 Task: In the sheet Budget Analysis ToolFont size of heading  18 Font style of dataoswald 'Font size of data '9 Alignment of headline & dataAlign center.   Fill color in heading, Red Font color of dataIn the sheet   Triumph Sales review   book
Action: Mouse moved to (57, 162)
Screenshot: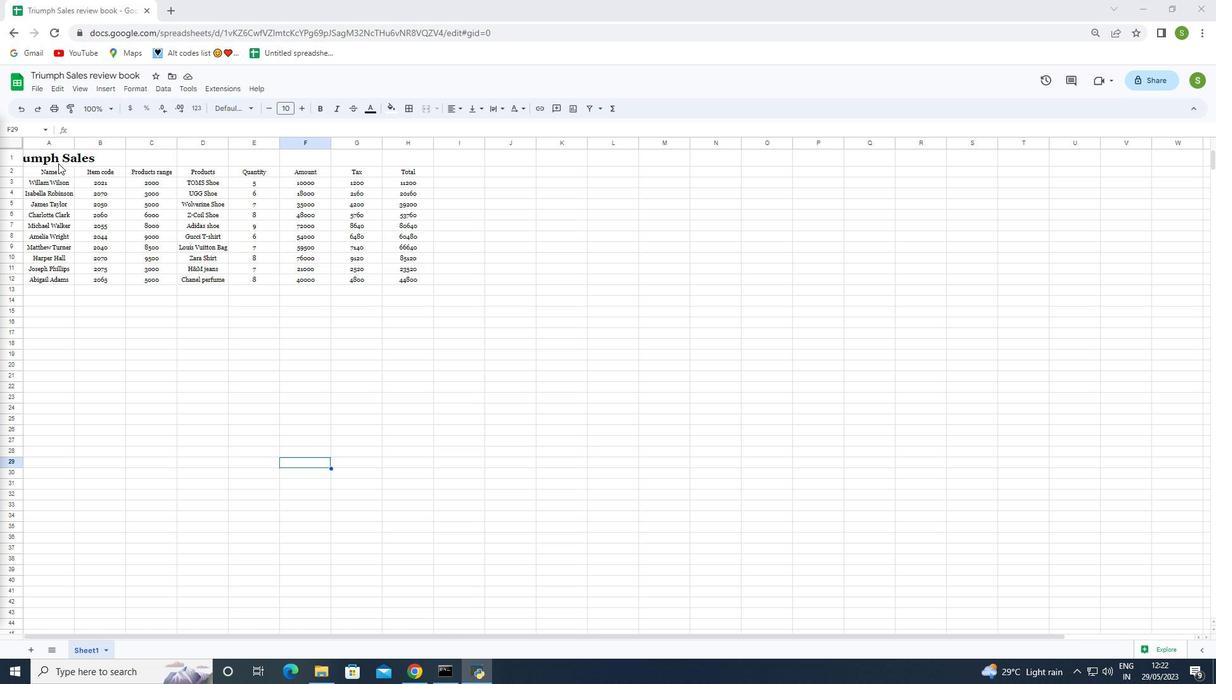 
Action: Mouse pressed left at (57, 162)
Screenshot: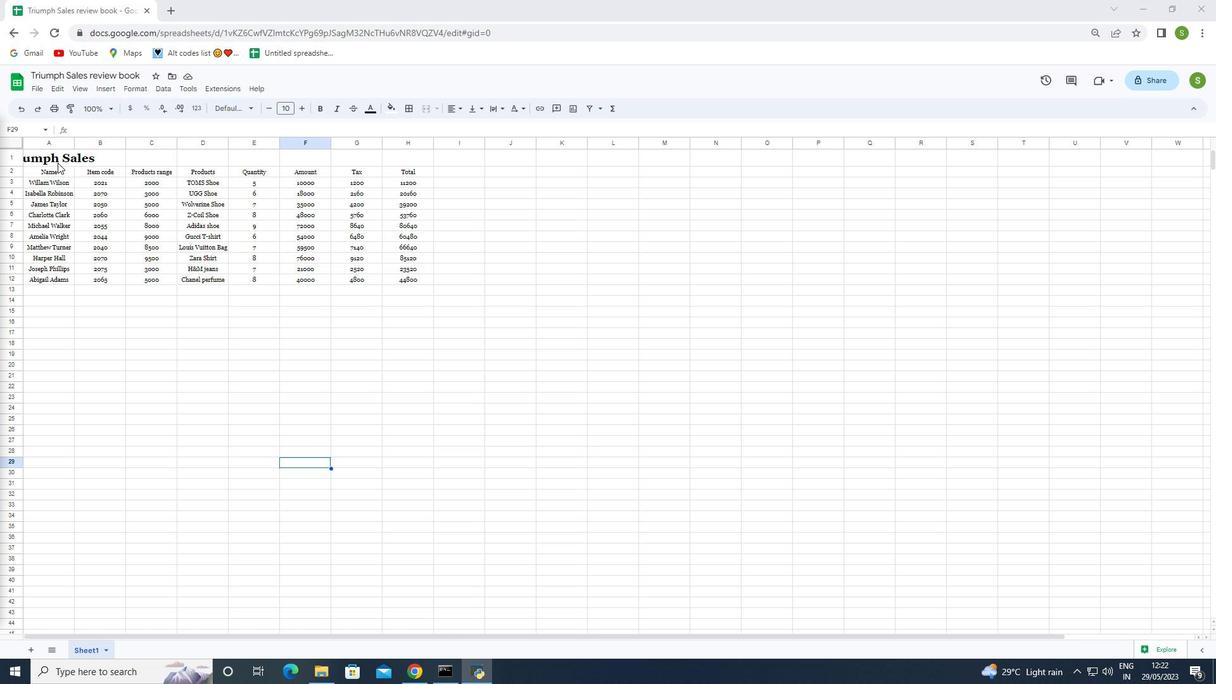 
Action: Mouse moved to (271, 109)
Screenshot: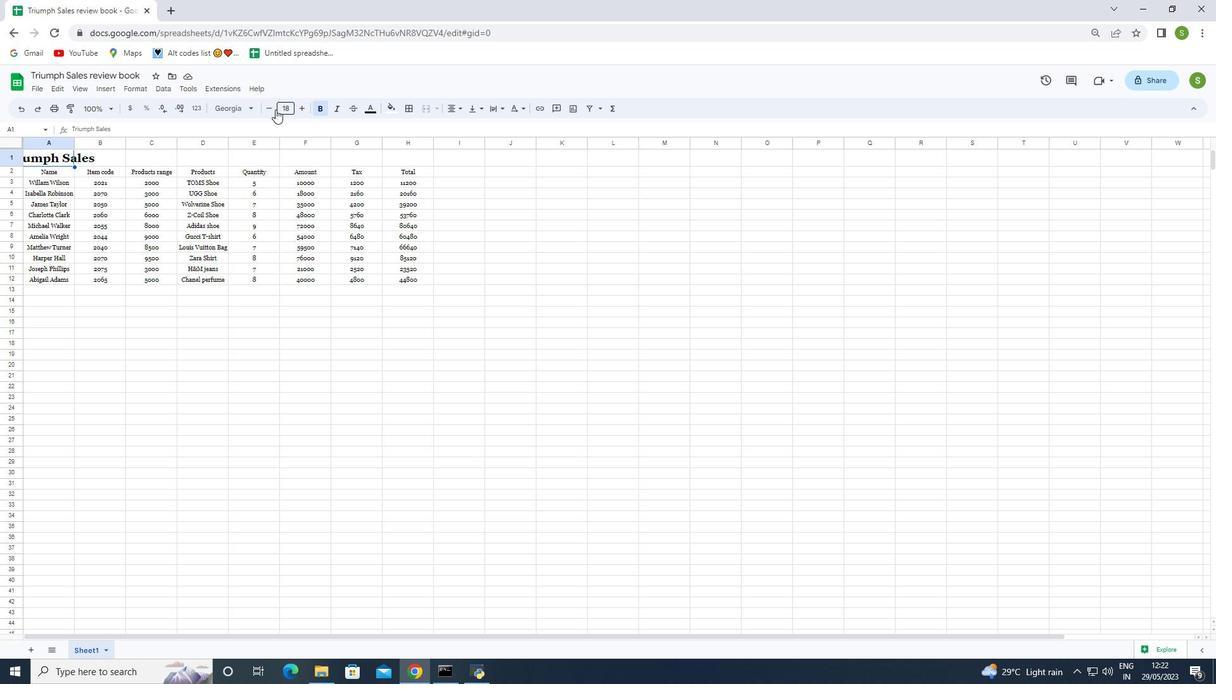 
Action: Mouse pressed left at (271, 109)
Screenshot: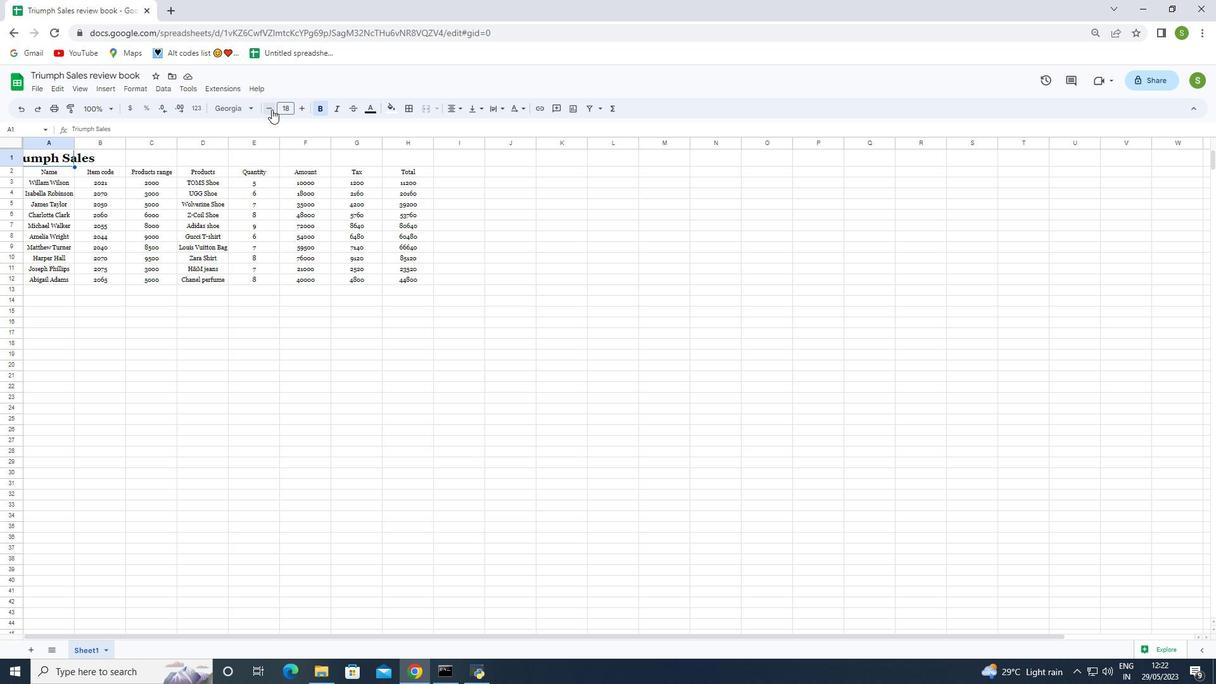 
Action: Mouse moved to (298, 108)
Screenshot: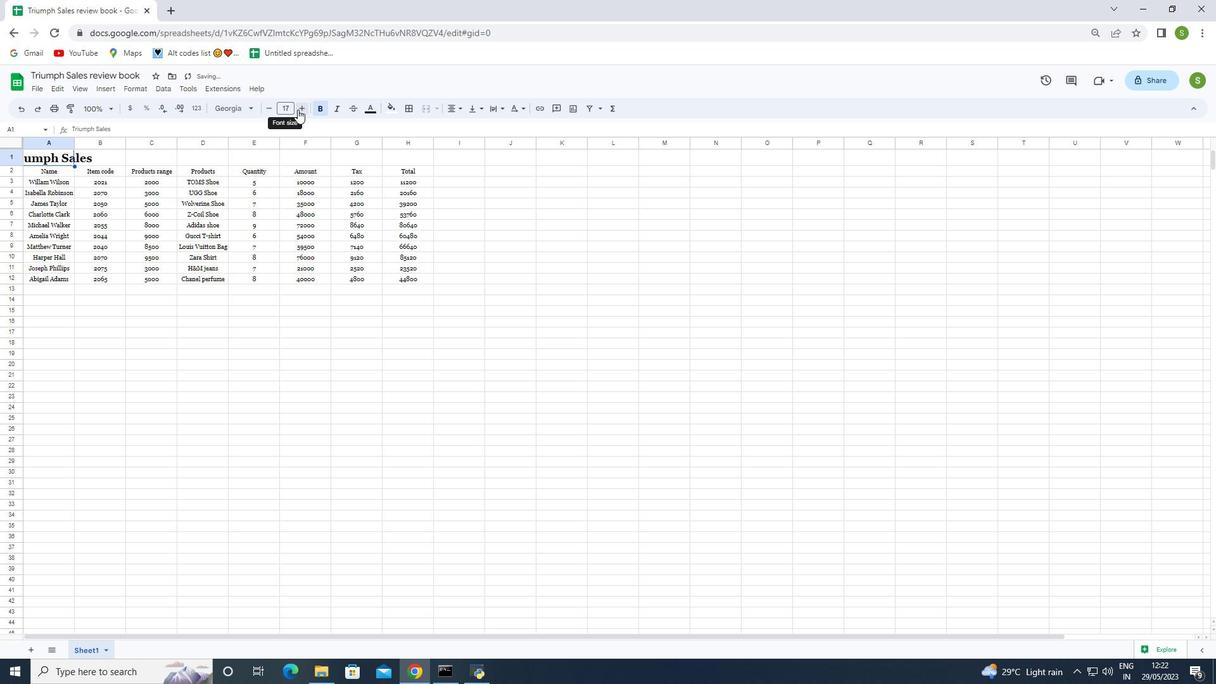 
Action: Mouse pressed left at (298, 108)
Screenshot: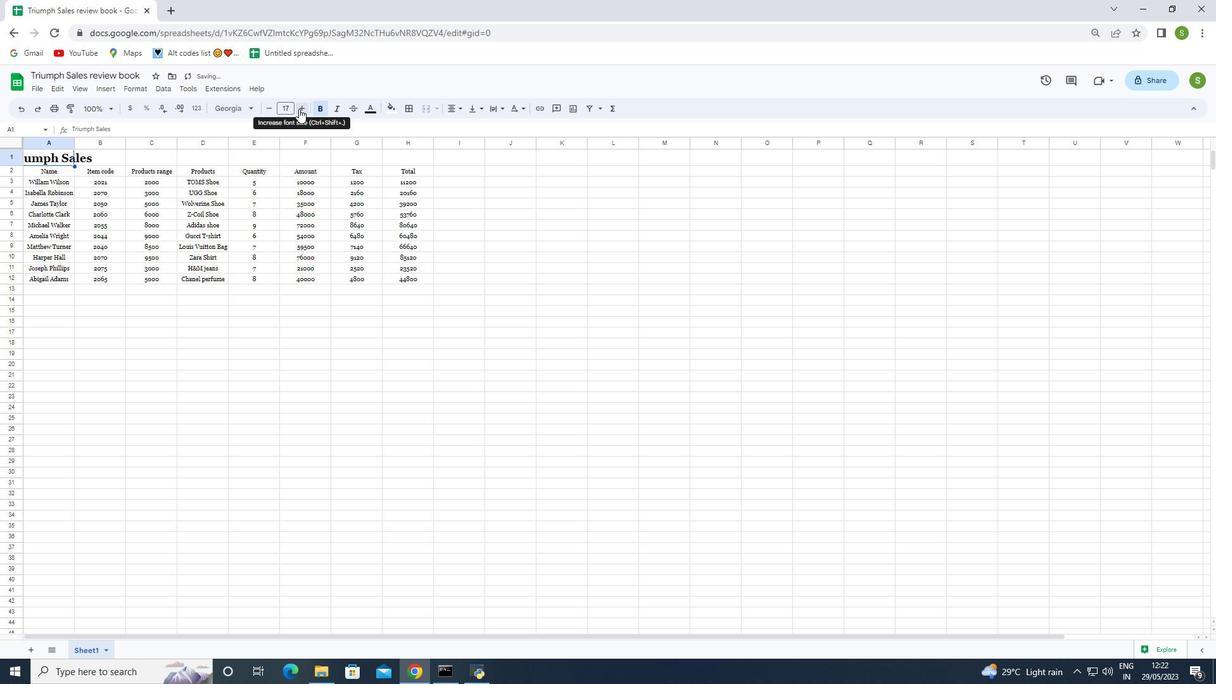 
Action: Mouse moved to (241, 114)
Screenshot: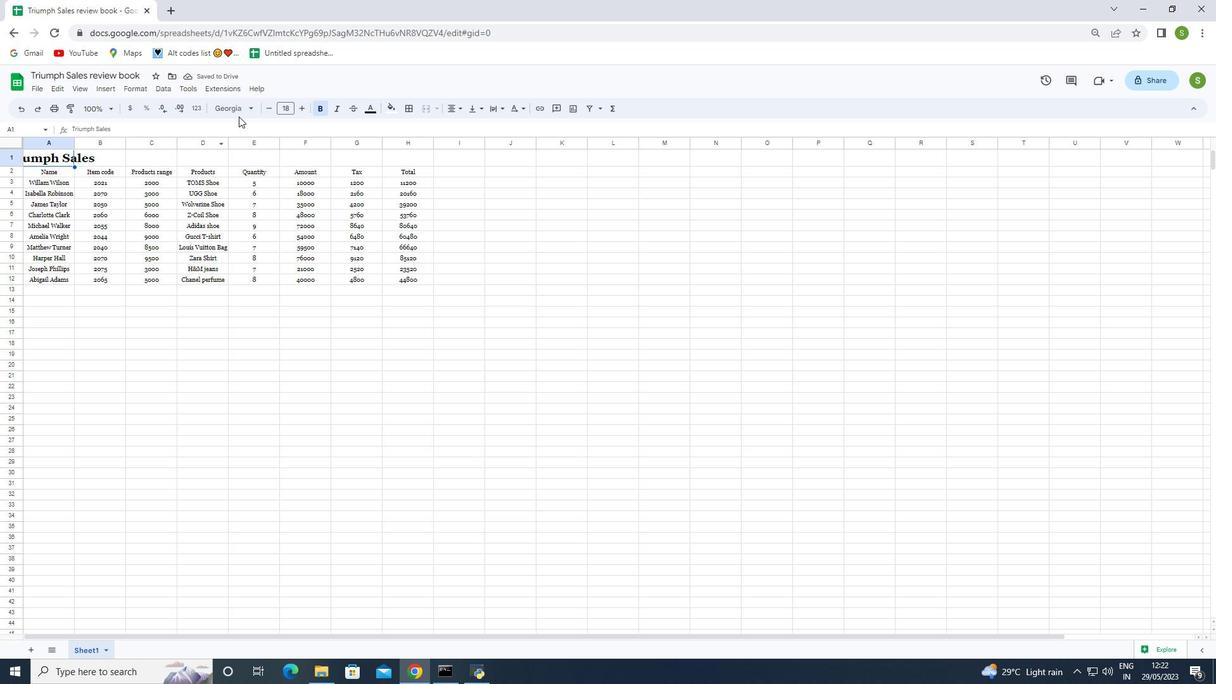
Action: Mouse pressed left at (241, 114)
Screenshot: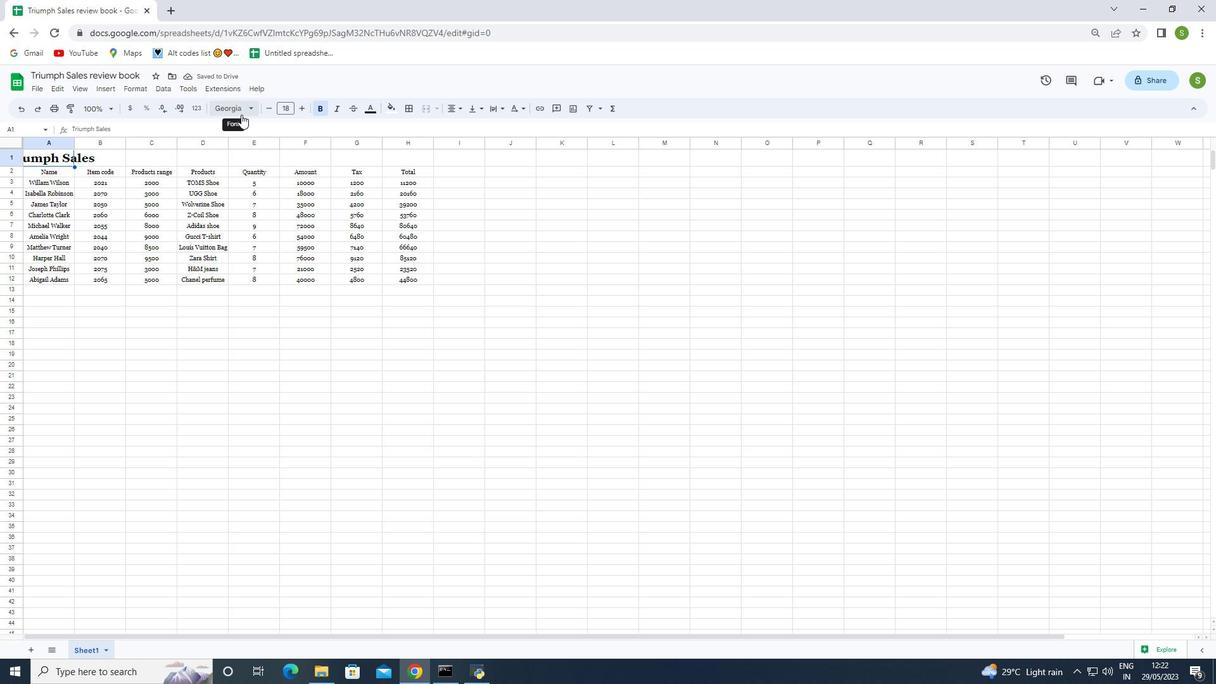 
Action: Mouse moved to (250, 231)
Screenshot: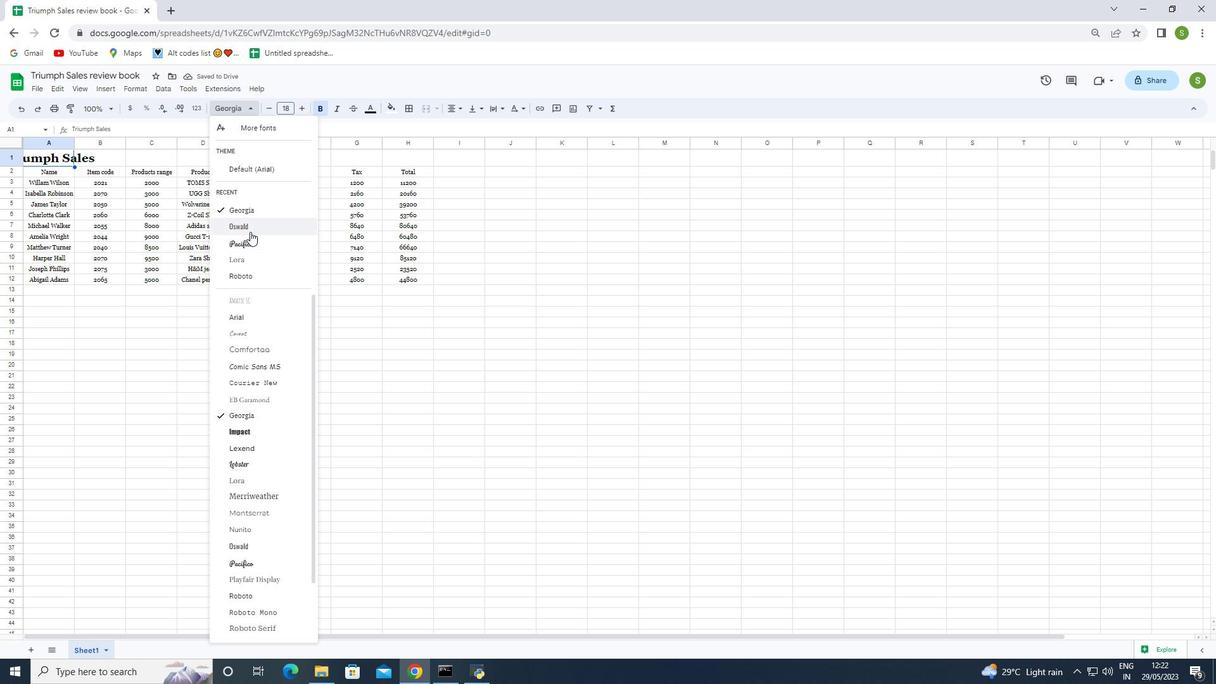 
Action: Mouse pressed left at (250, 231)
Screenshot: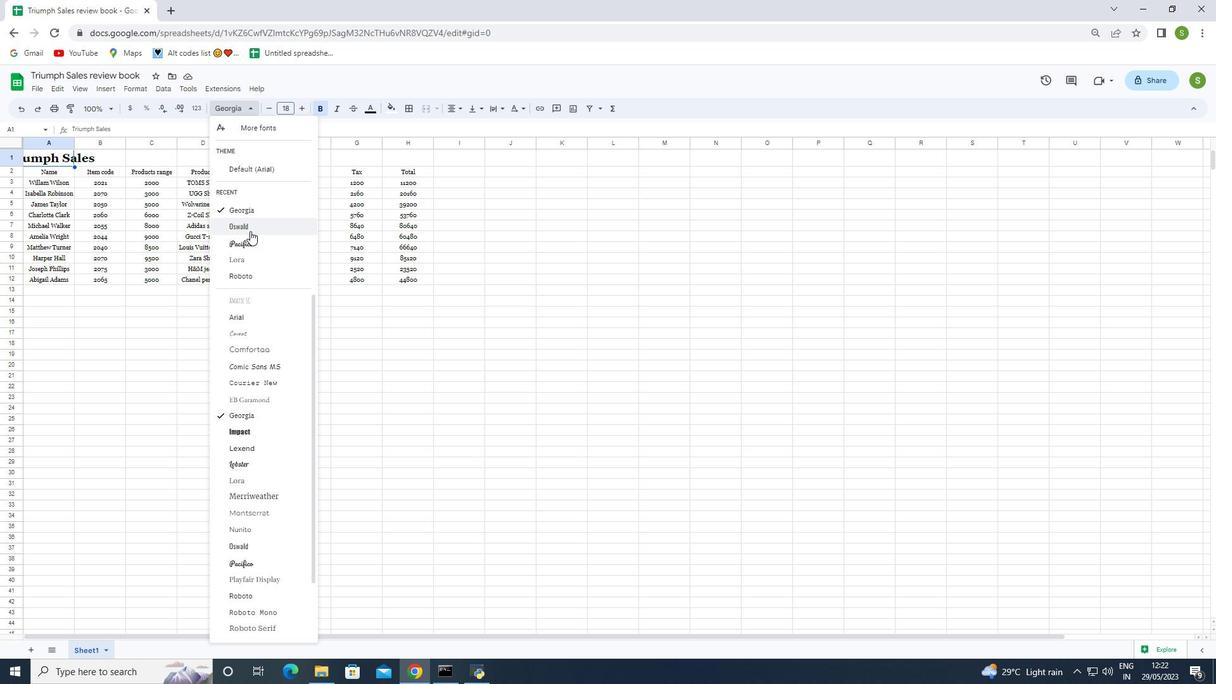 
Action: Mouse moved to (215, 319)
Screenshot: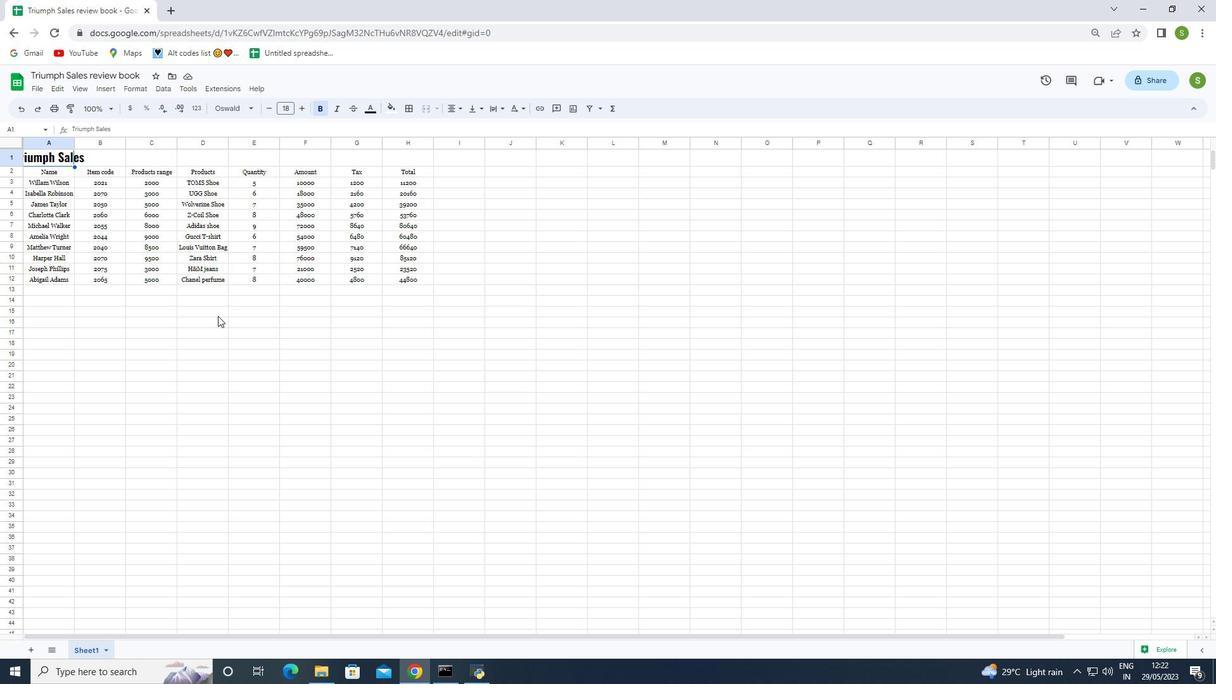 
Action: Mouse pressed left at (215, 319)
Screenshot: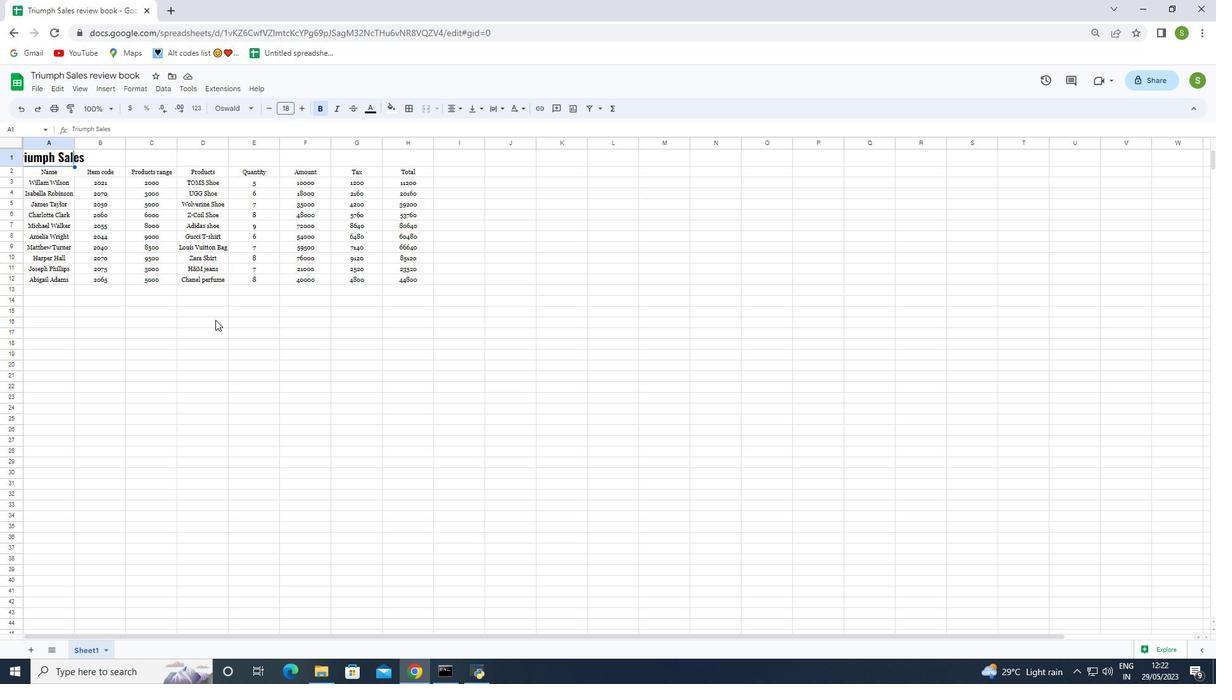 
Action: Mouse moved to (38, 173)
Screenshot: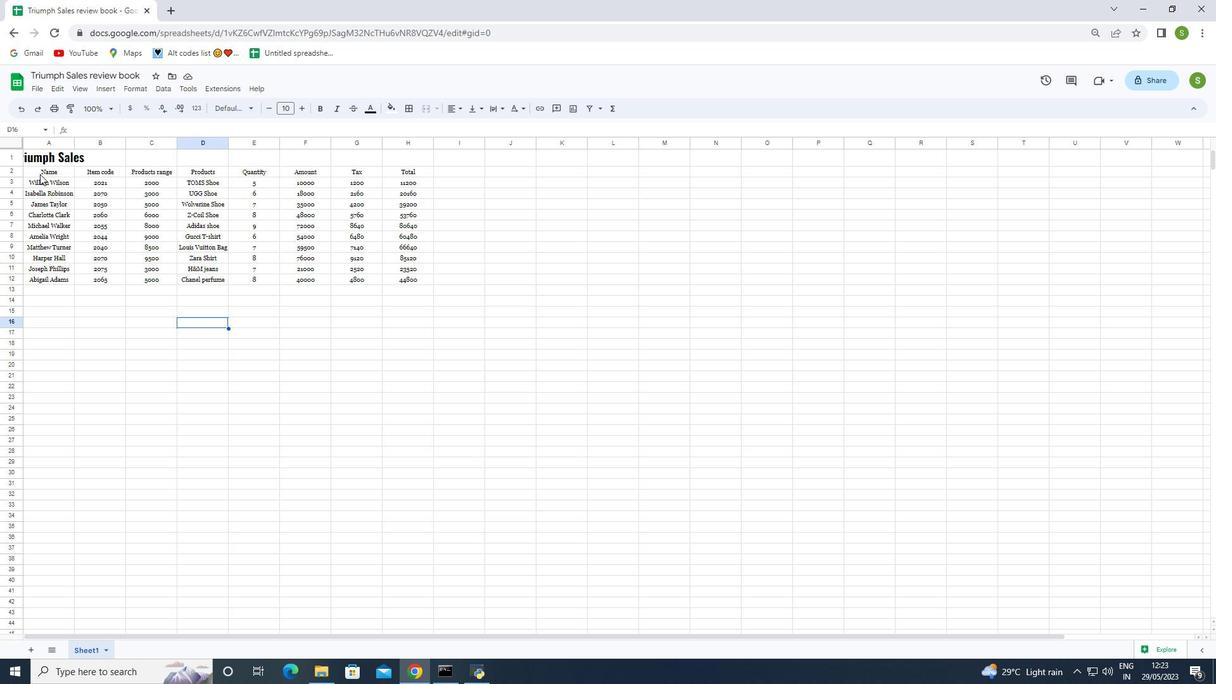 
Action: Mouse pressed left at (38, 173)
Screenshot: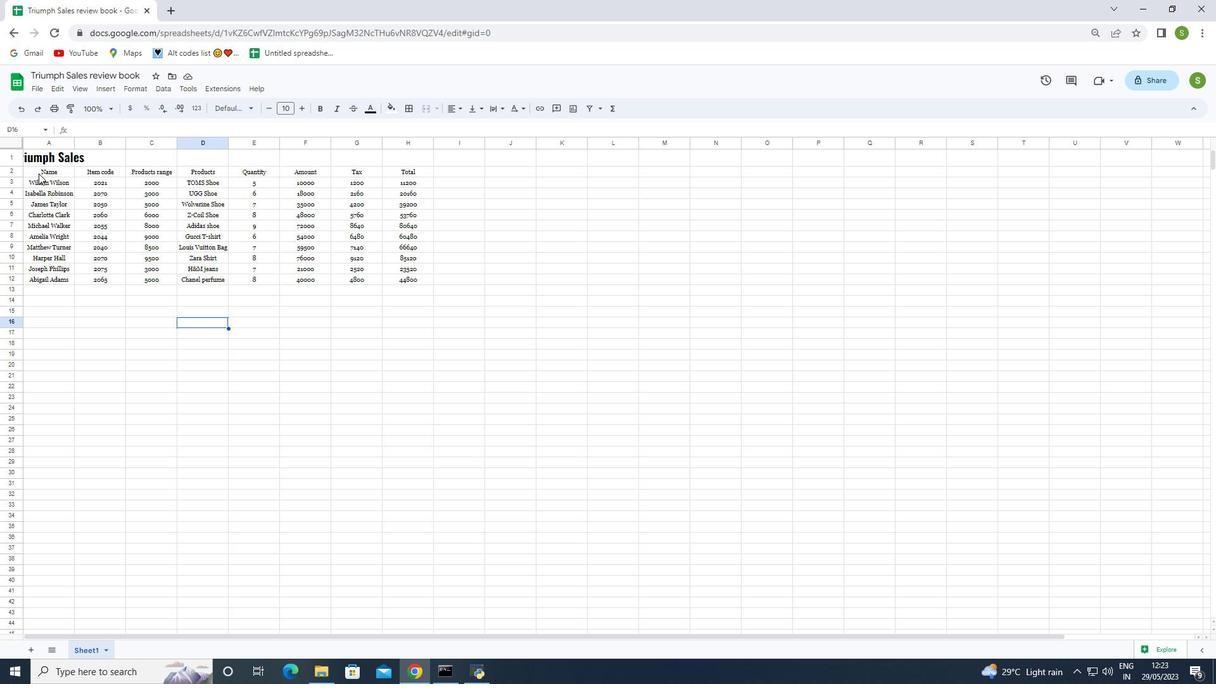 
Action: Mouse moved to (222, 110)
Screenshot: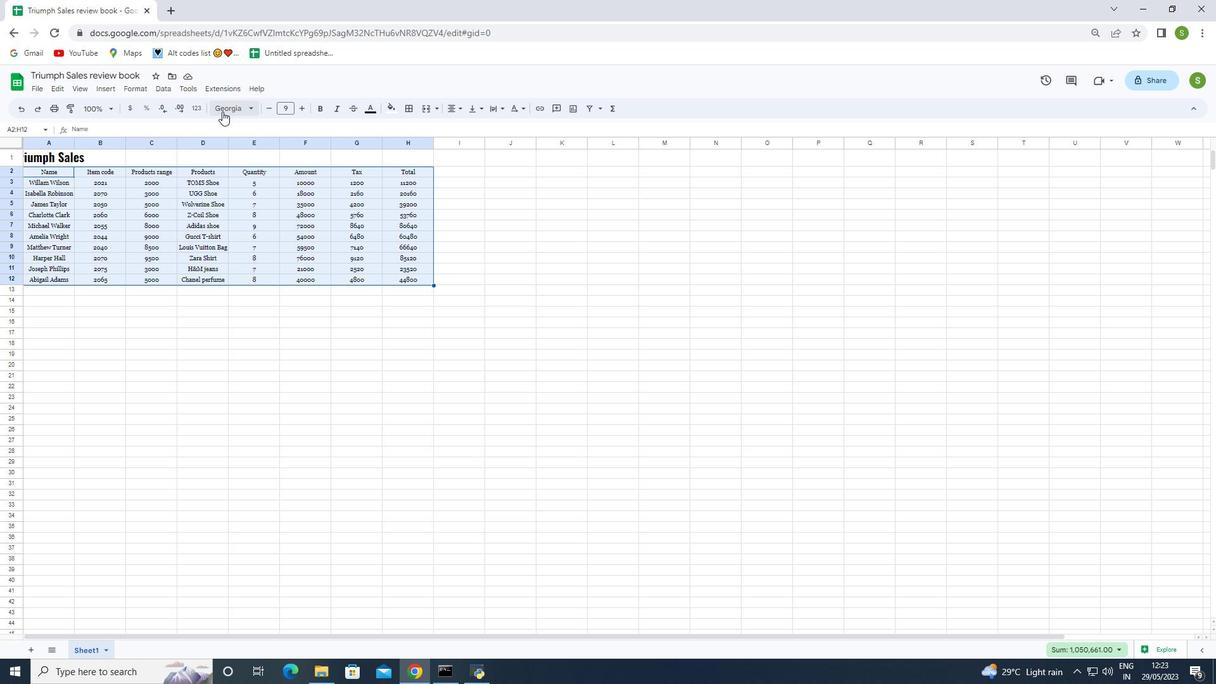 
Action: Mouse pressed left at (222, 110)
Screenshot: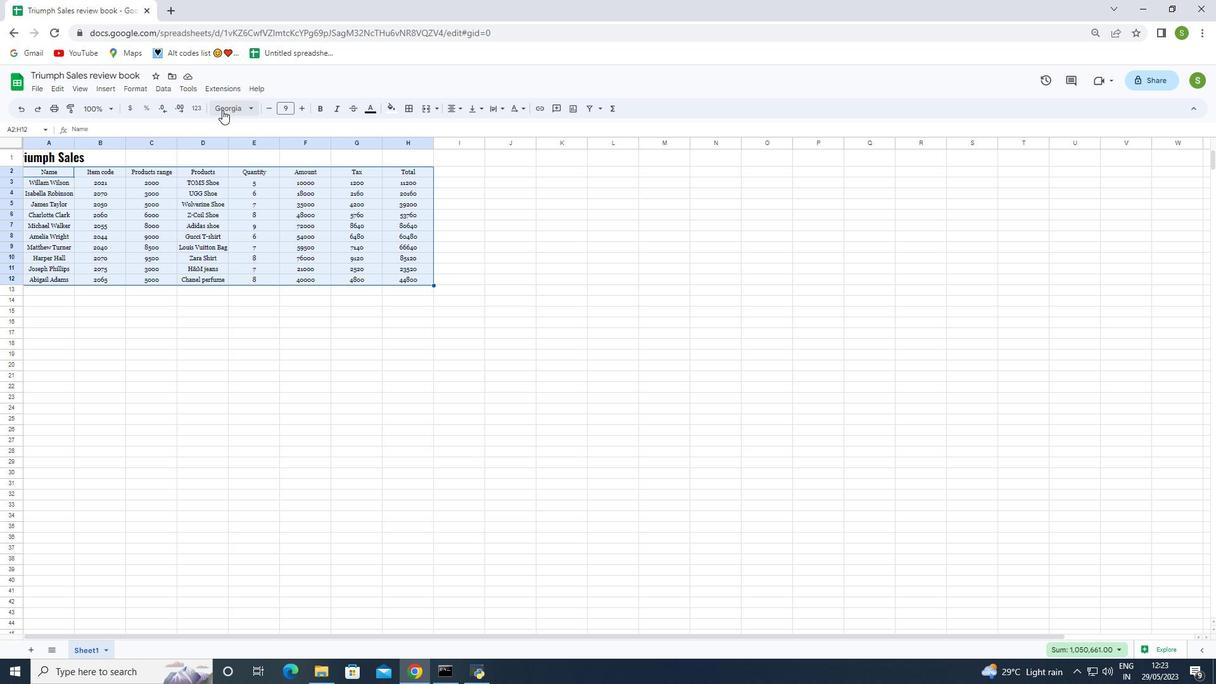 
Action: Mouse moved to (241, 217)
Screenshot: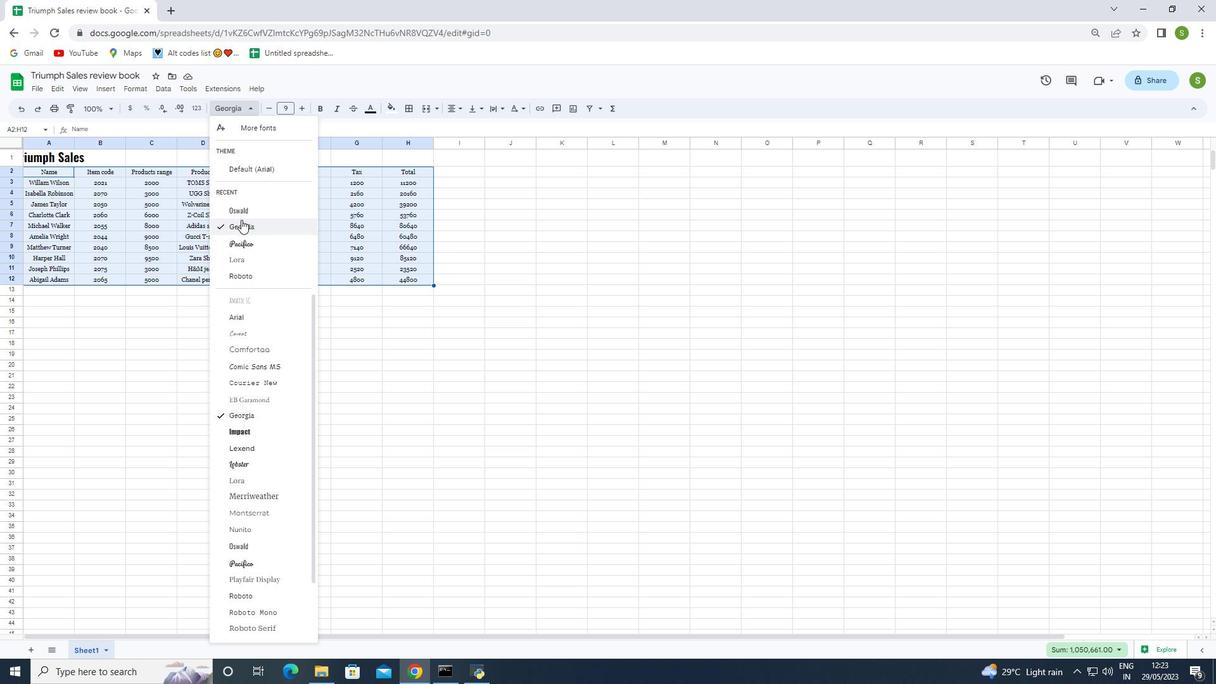
Action: Mouse pressed left at (241, 217)
Screenshot: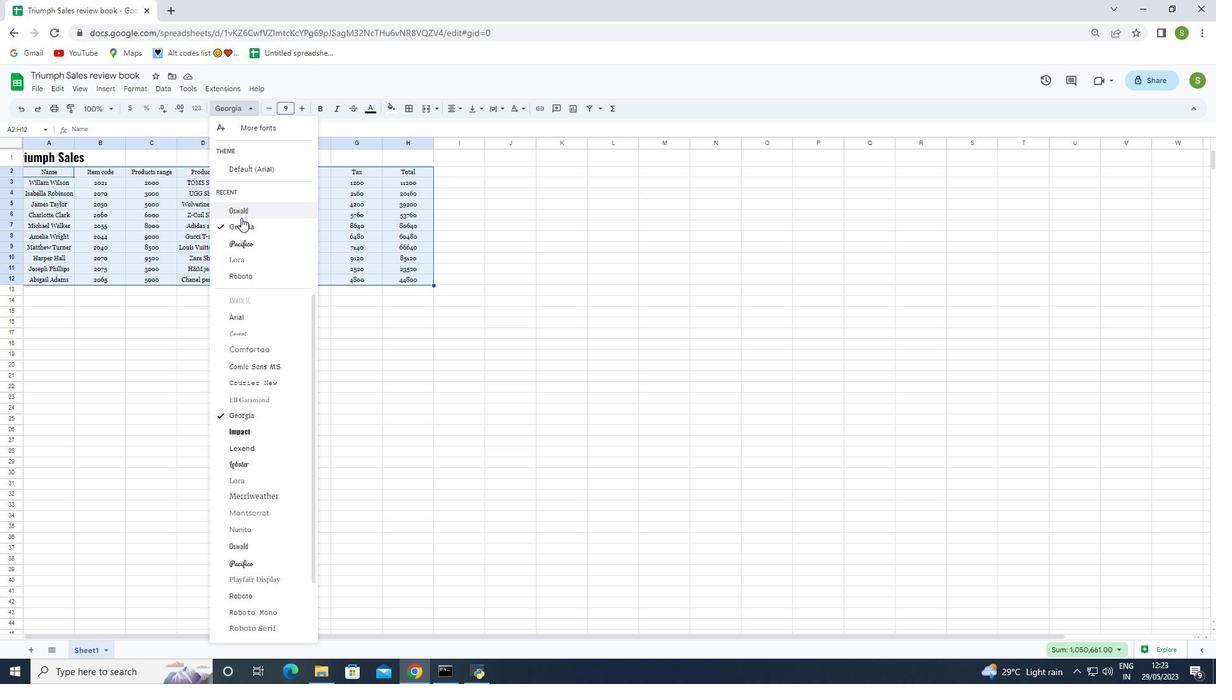 
Action: Mouse moved to (272, 107)
Screenshot: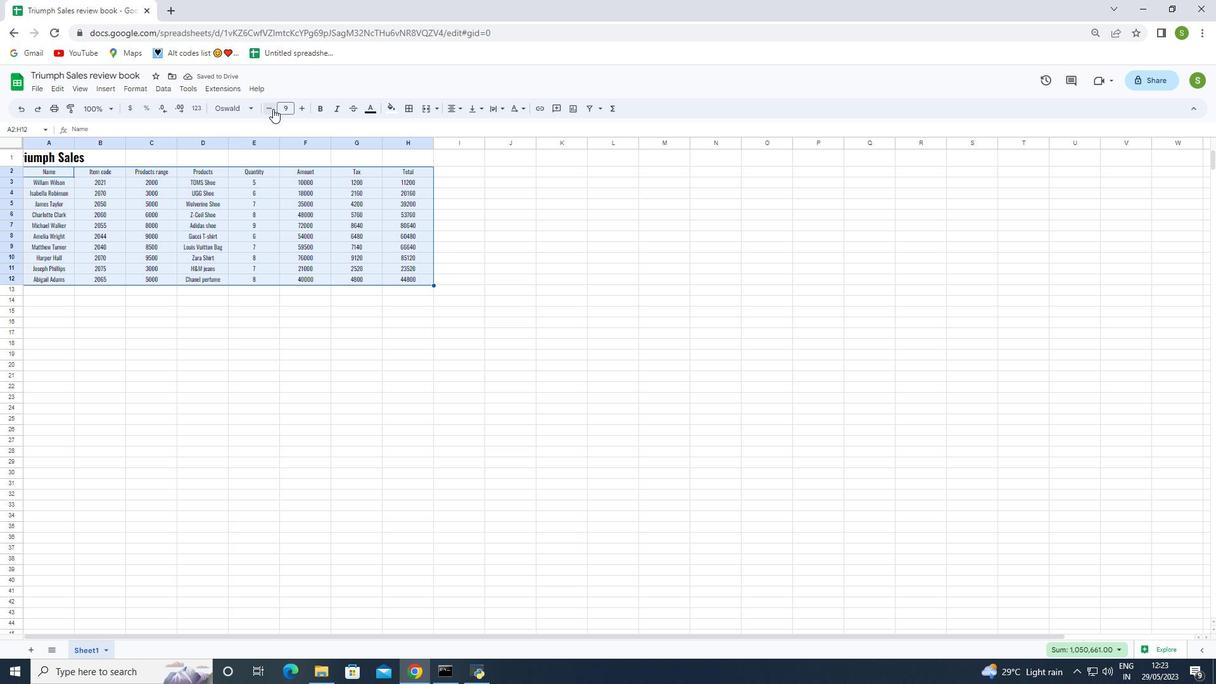 
Action: Mouse pressed left at (272, 107)
Screenshot: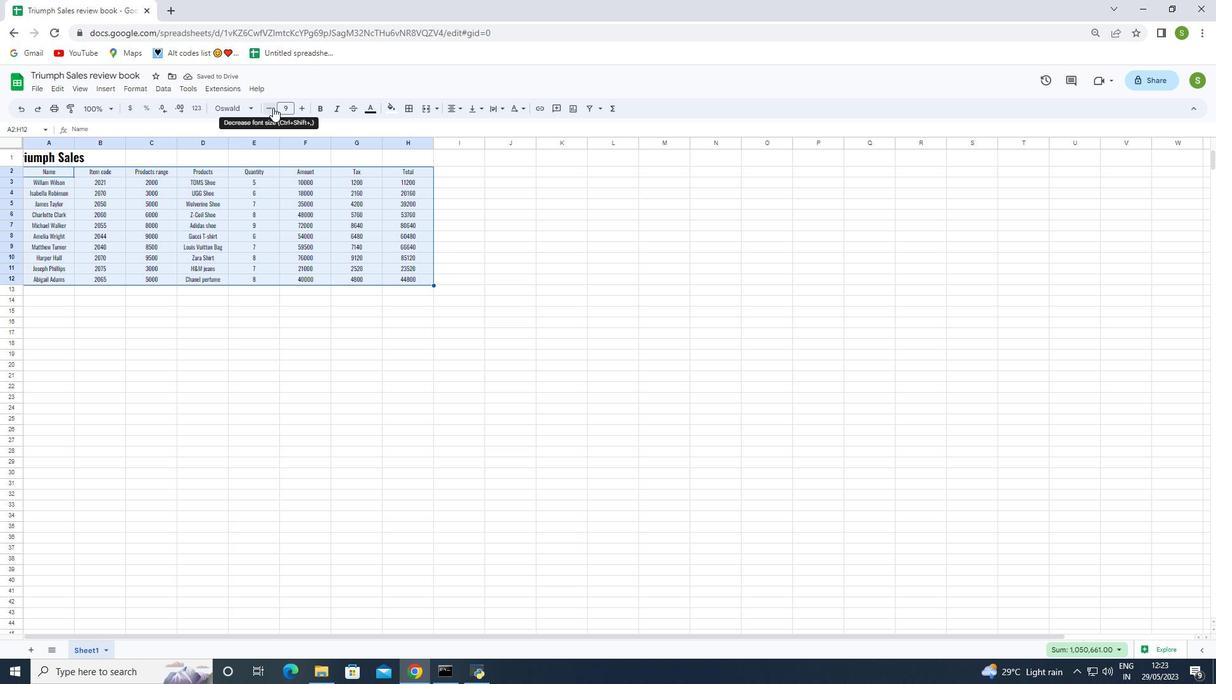 
Action: Mouse moved to (301, 108)
Screenshot: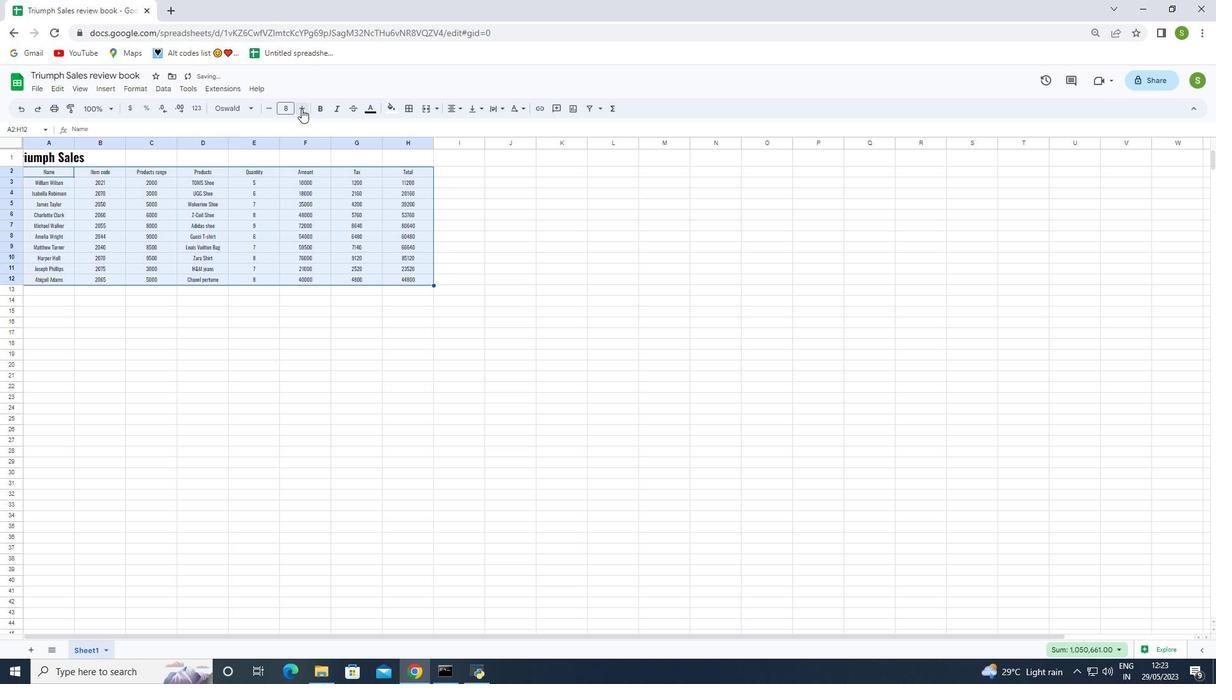 
Action: Mouse pressed left at (301, 108)
Screenshot: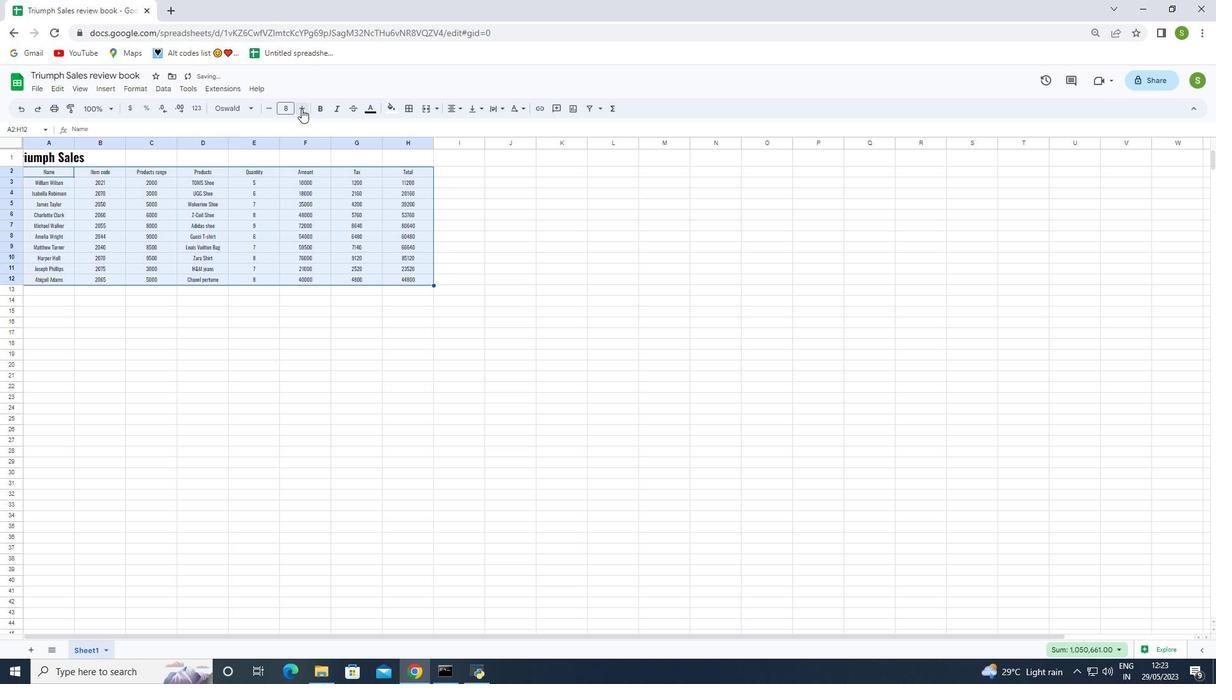 
Action: Mouse moved to (447, 107)
Screenshot: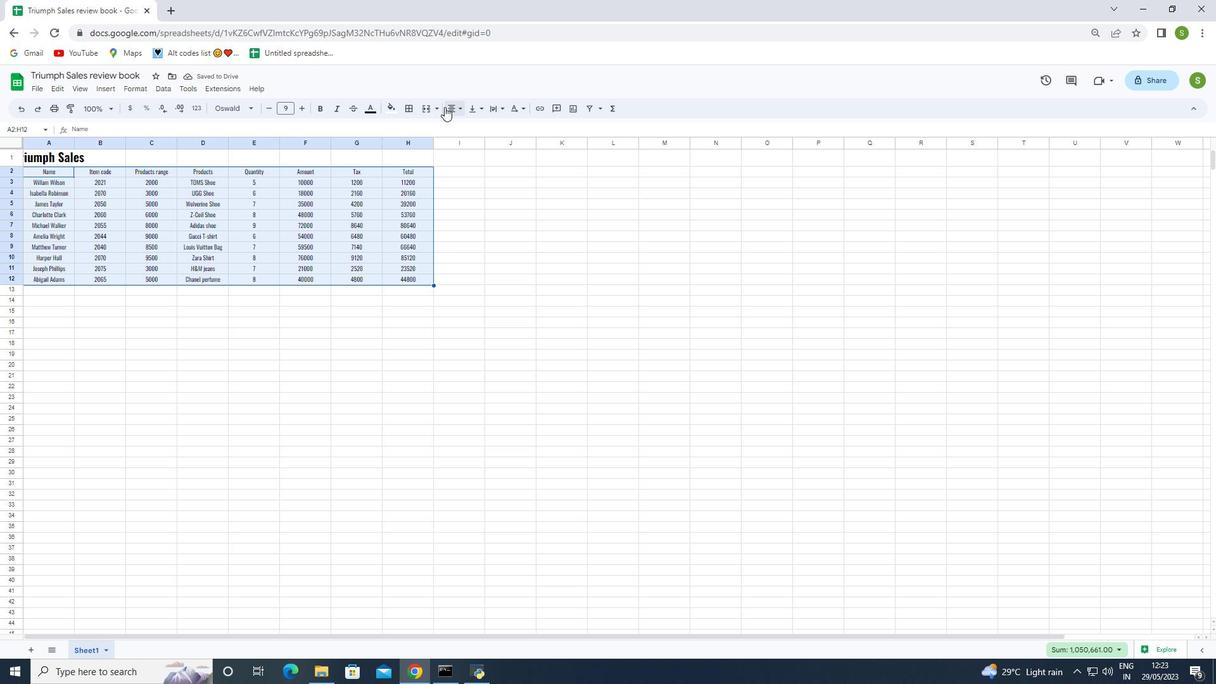 
Action: Mouse pressed left at (447, 107)
Screenshot: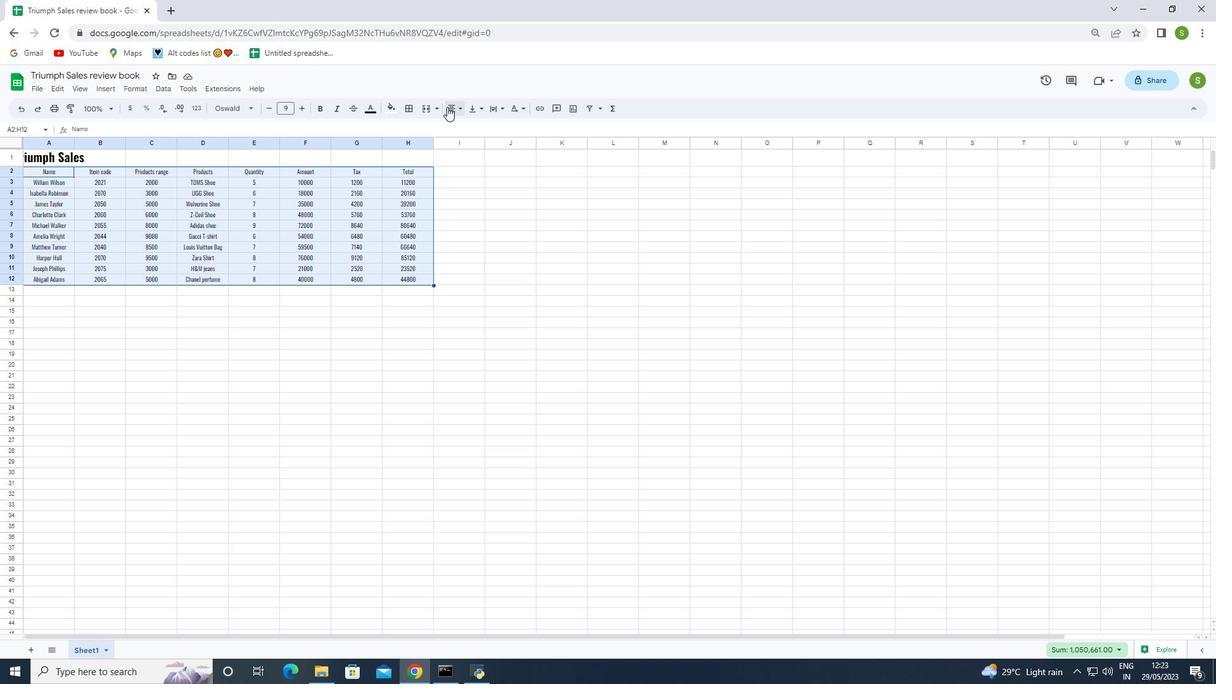 
Action: Mouse moved to (479, 127)
Screenshot: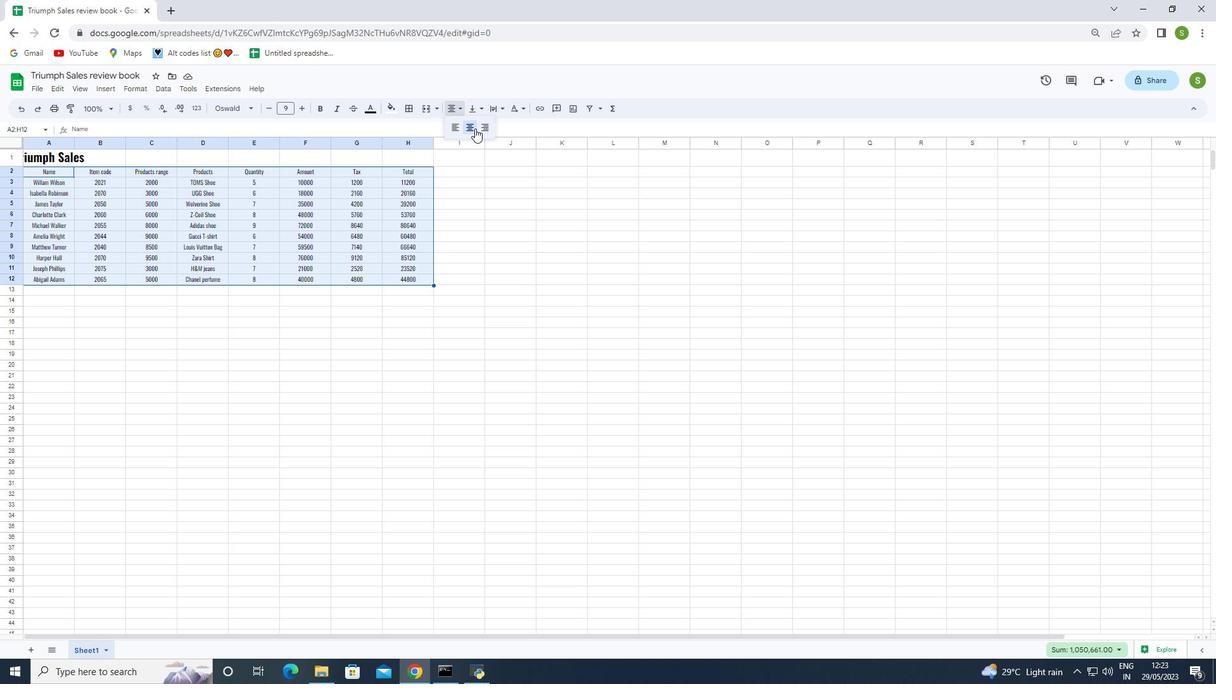 
Action: Mouse pressed left at (479, 127)
Screenshot: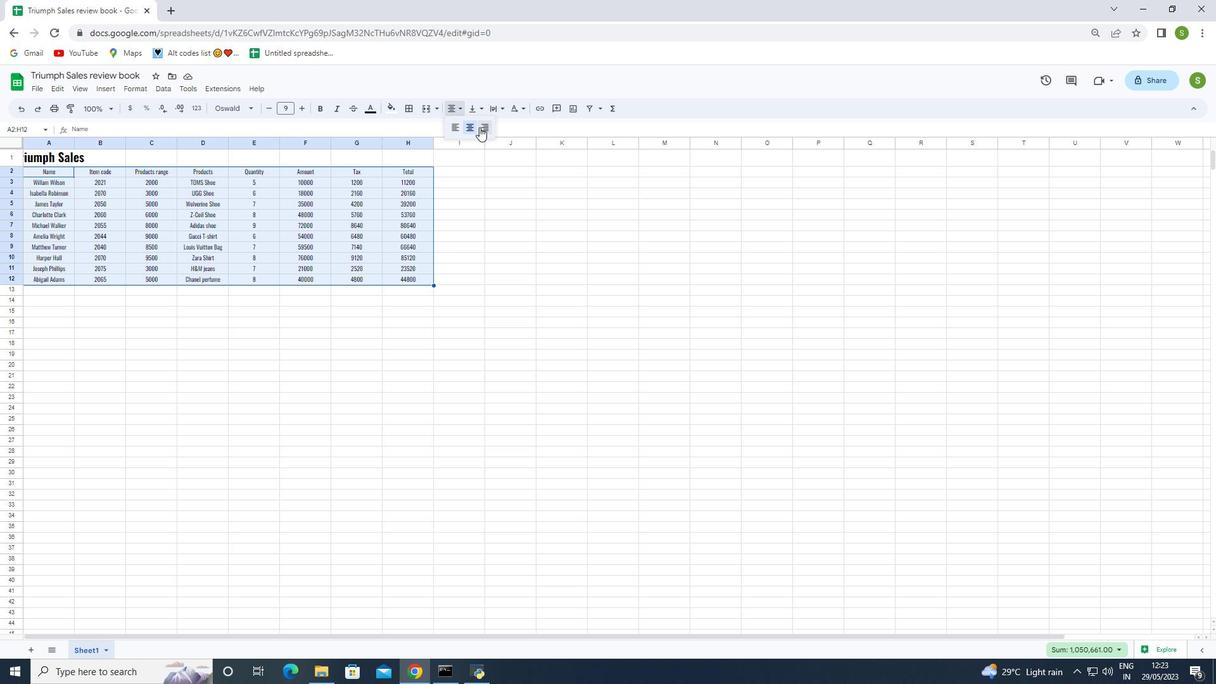 
Action: Mouse moved to (460, 110)
Screenshot: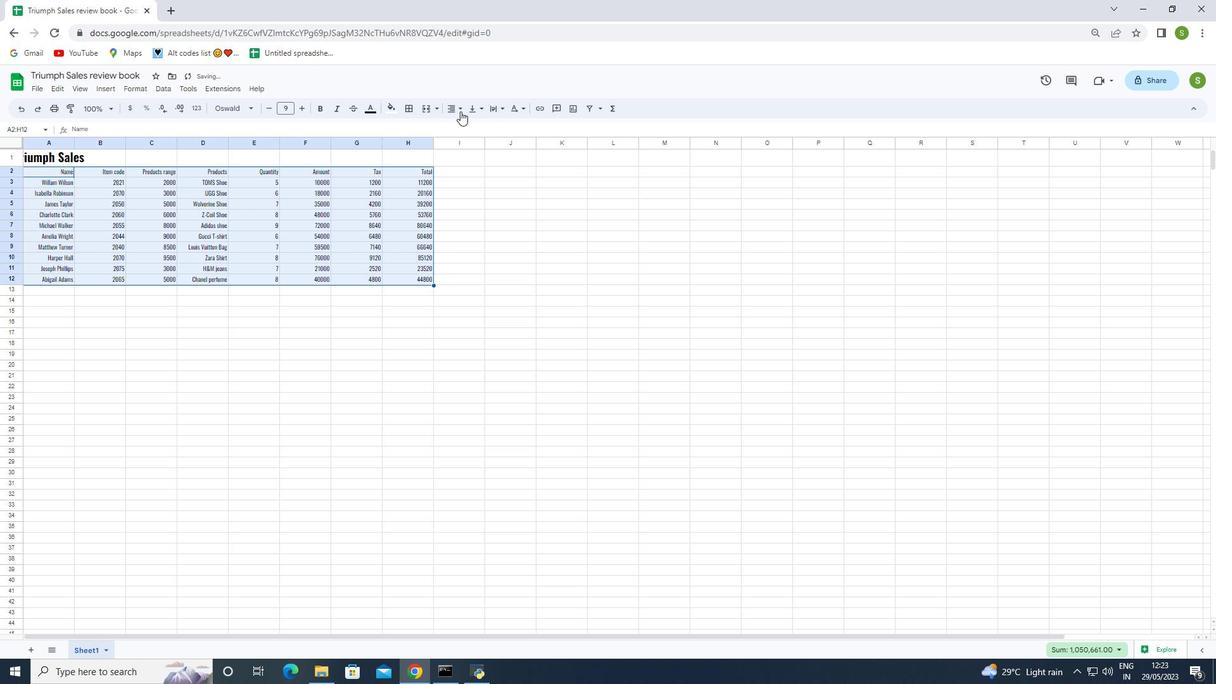 
Action: Mouse pressed left at (460, 110)
Screenshot: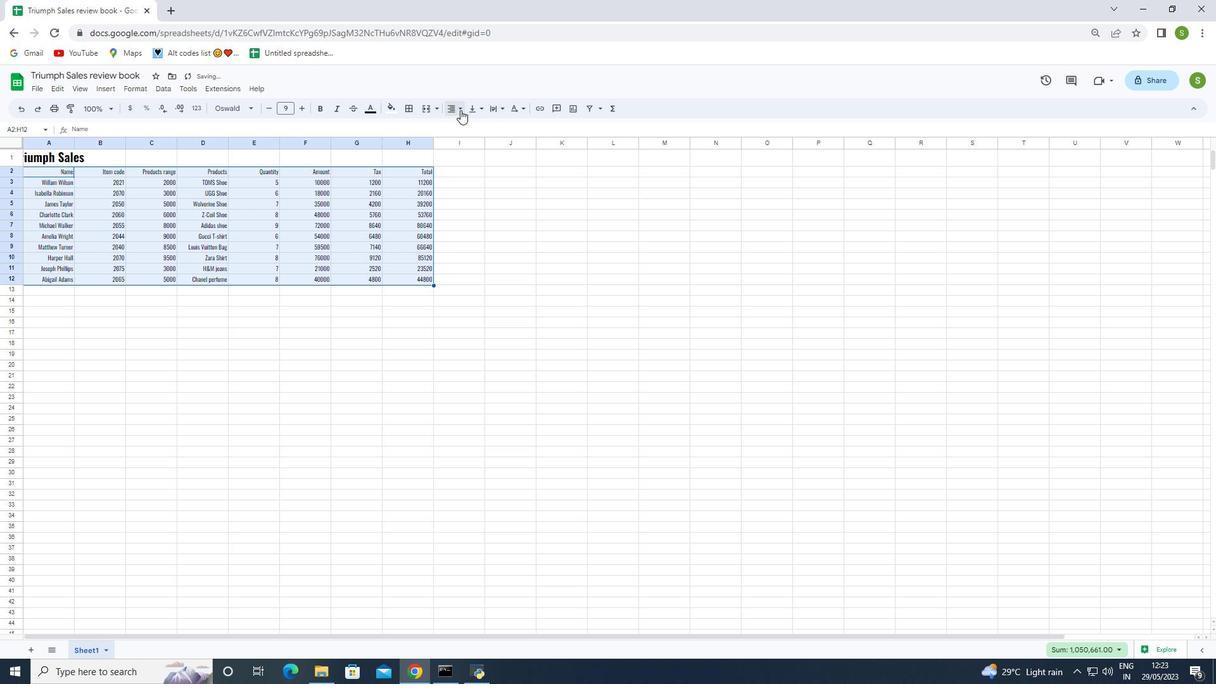
Action: Mouse moved to (469, 125)
Screenshot: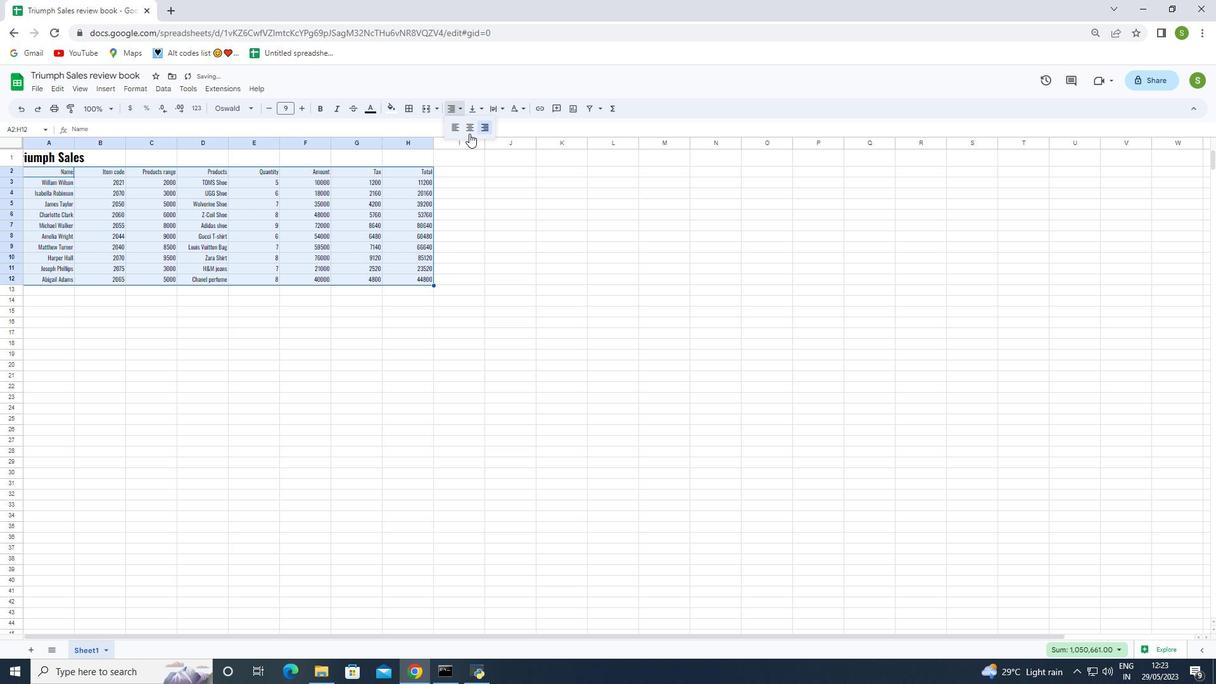 
Action: Mouse pressed left at (469, 125)
Screenshot: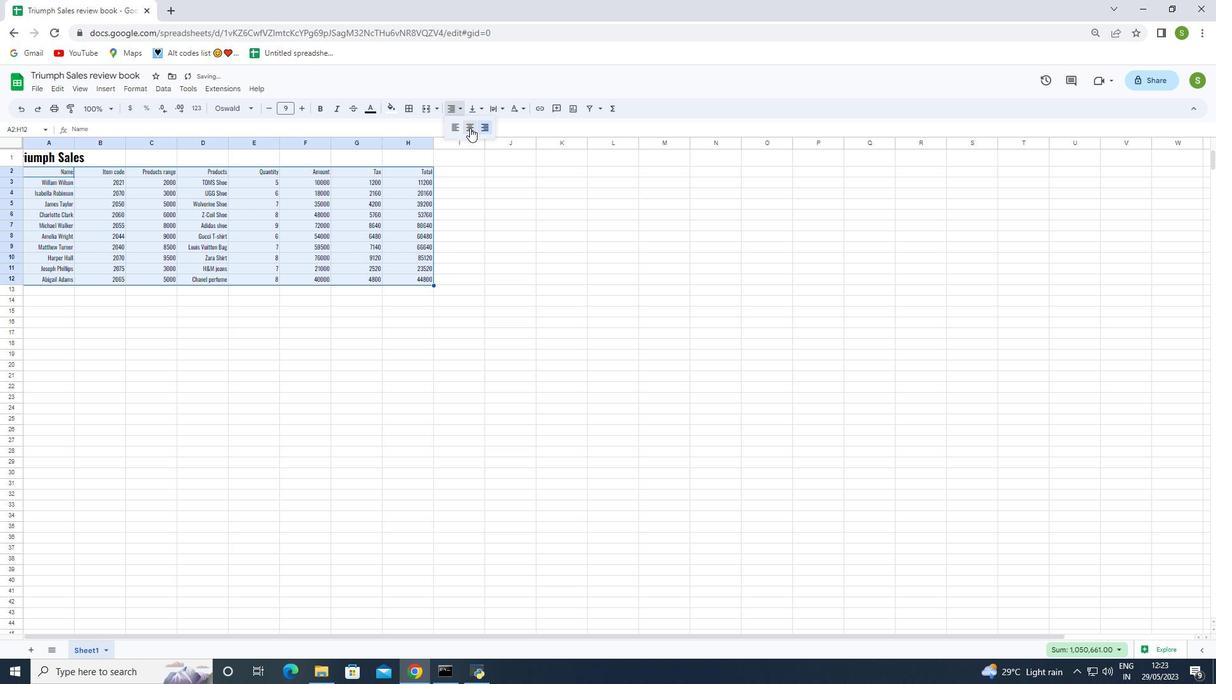 
Action: Mouse moved to (368, 285)
Screenshot: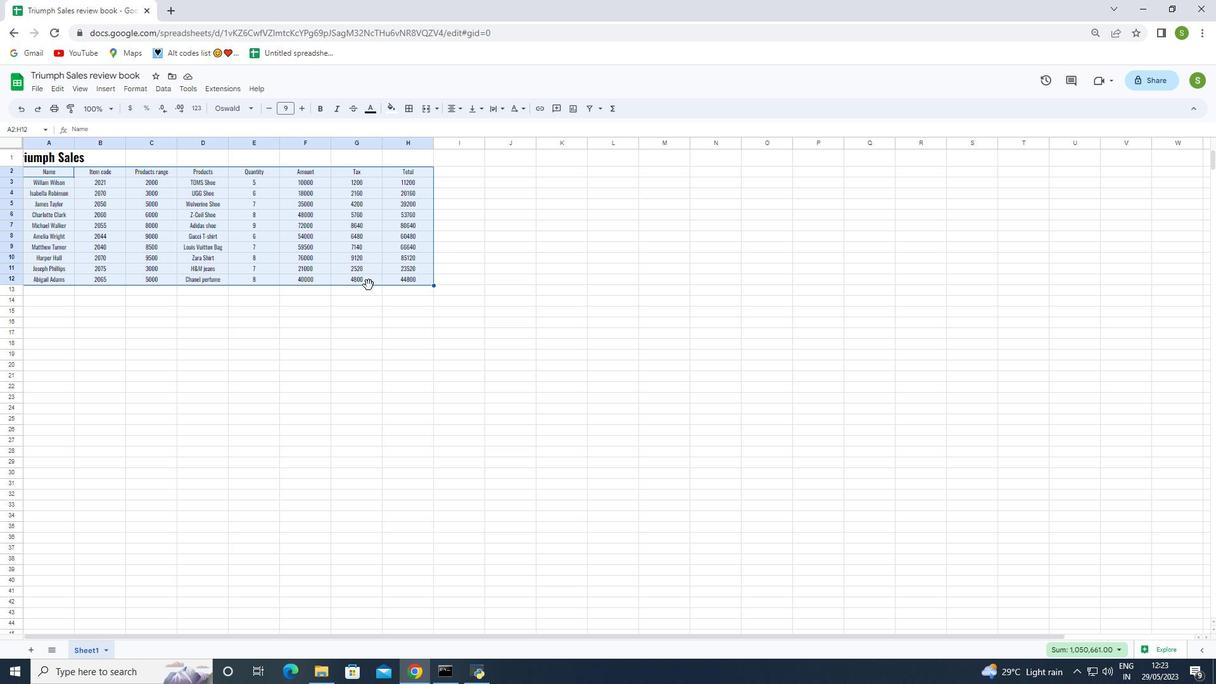 
Action: Mouse pressed left at (368, 285)
Screenshot: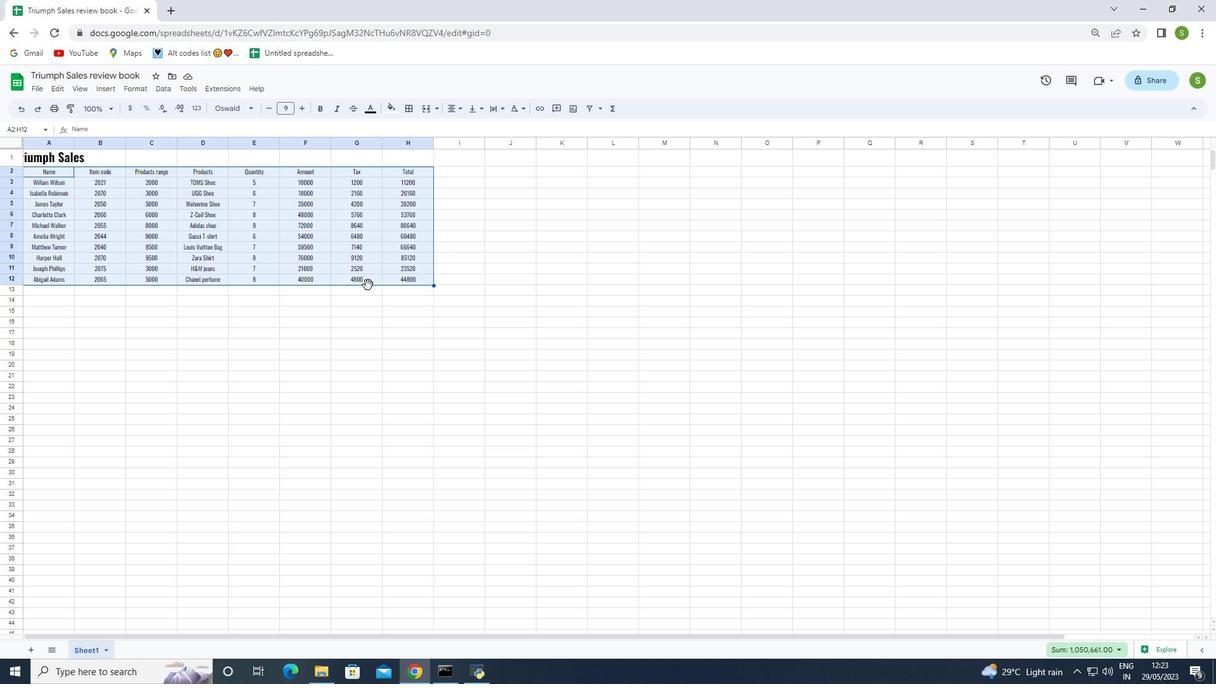 
Action: Mouse moved to (51, 157)
Screenshot: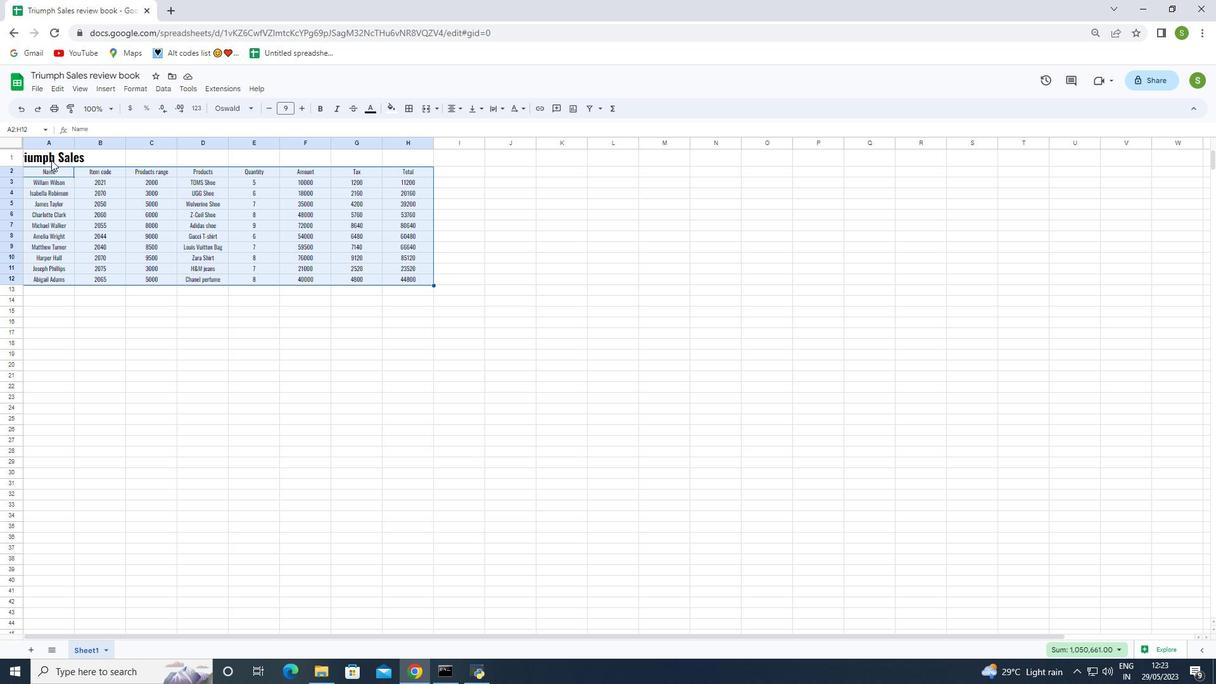 
Action: Mouse pressed left at (51, 157)
Screenshot: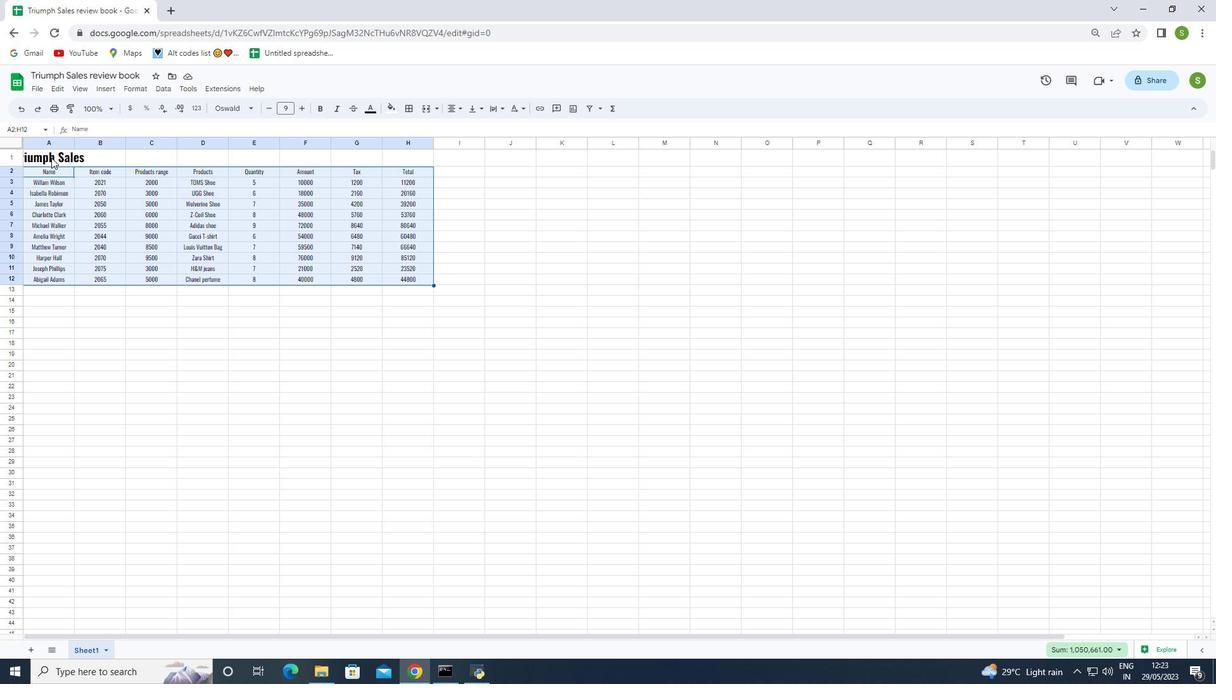 
Action: Mouse moved to (393, 109)
Screenshot: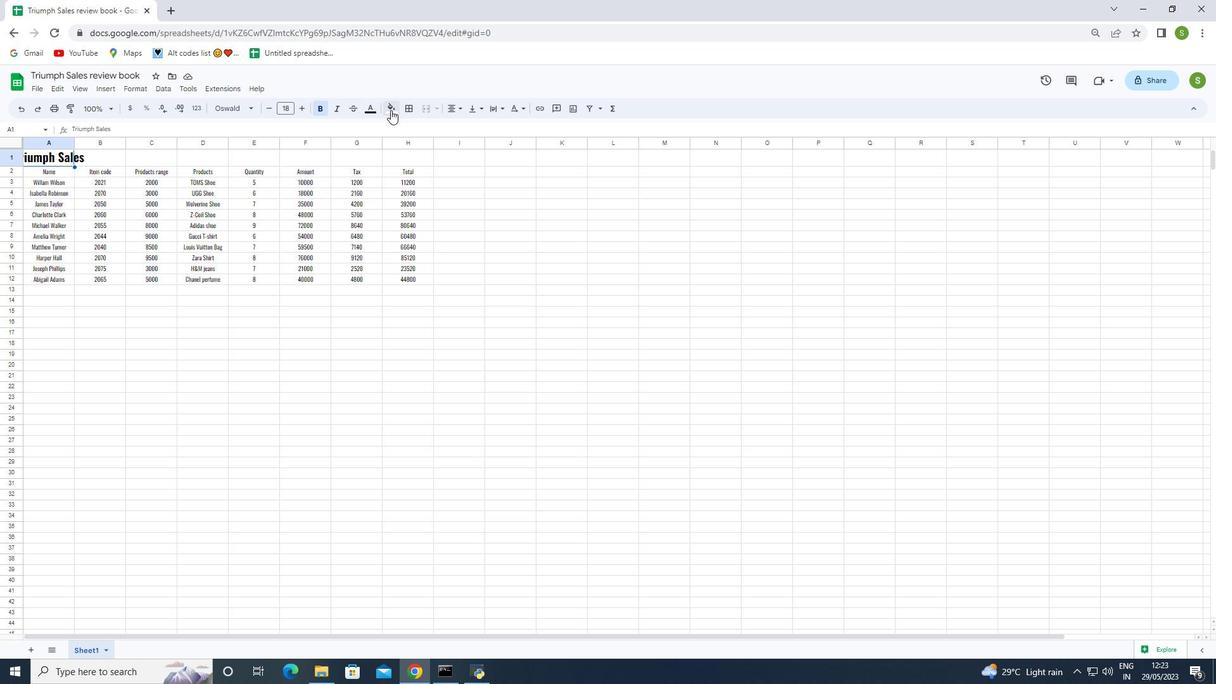 
Action: Mouse pressed left at (393, 109)
Screenshot: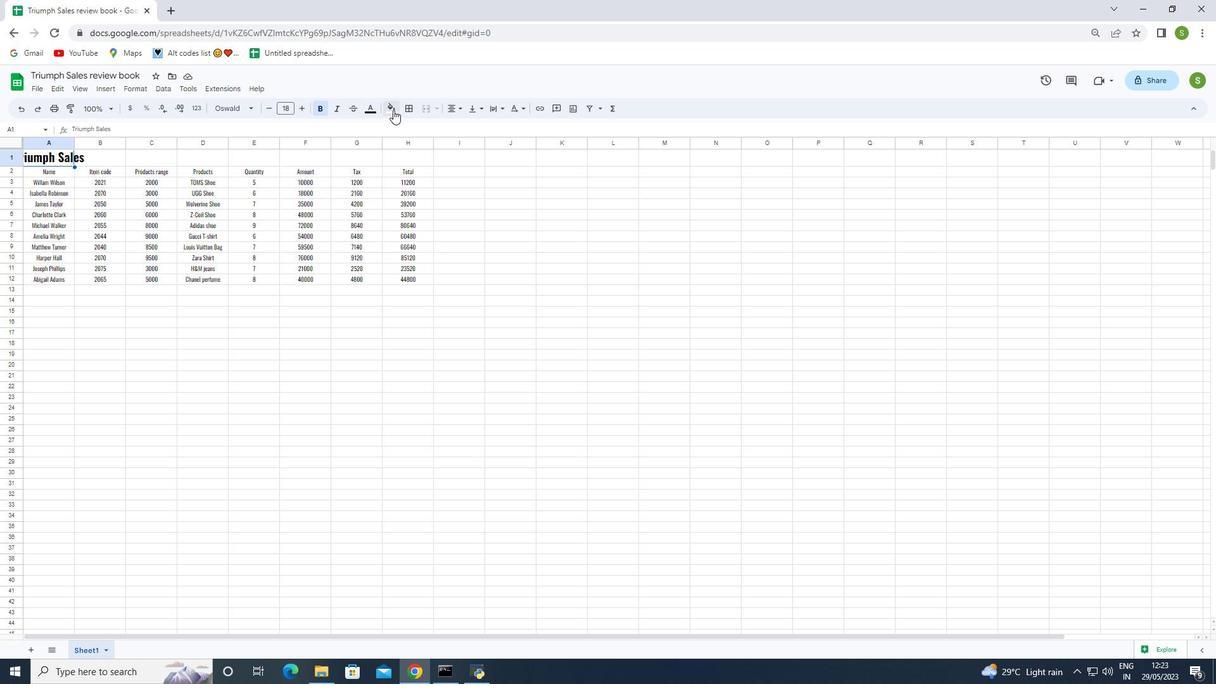
Action: Mouse moved to (402, 151)
Screenshot: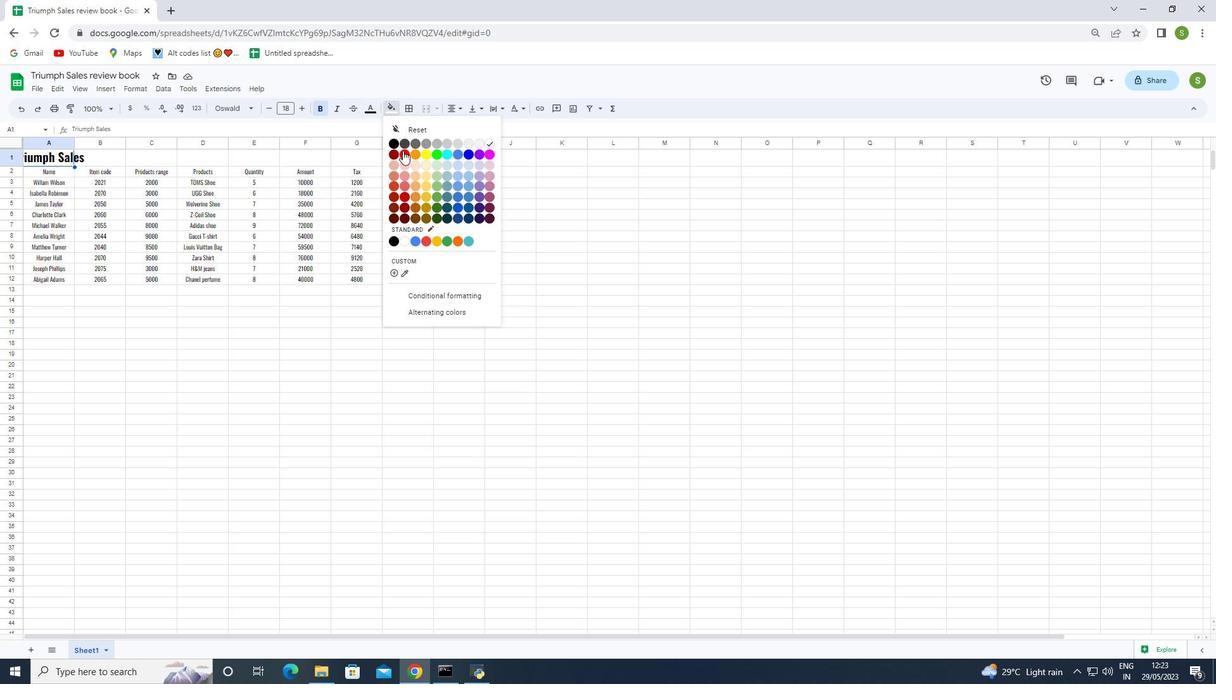 
Action: Mouse pressed left at (402, 151)
Screenshot: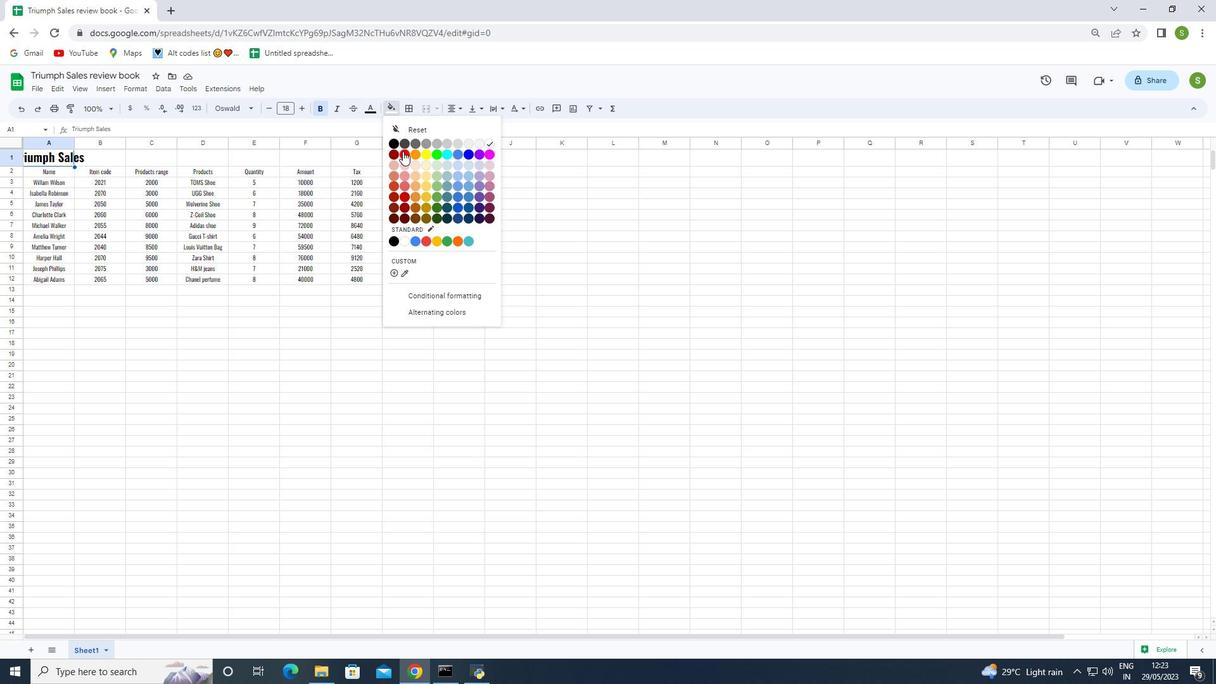 
Action: Mouse moved to (74, 141)
Screenshot: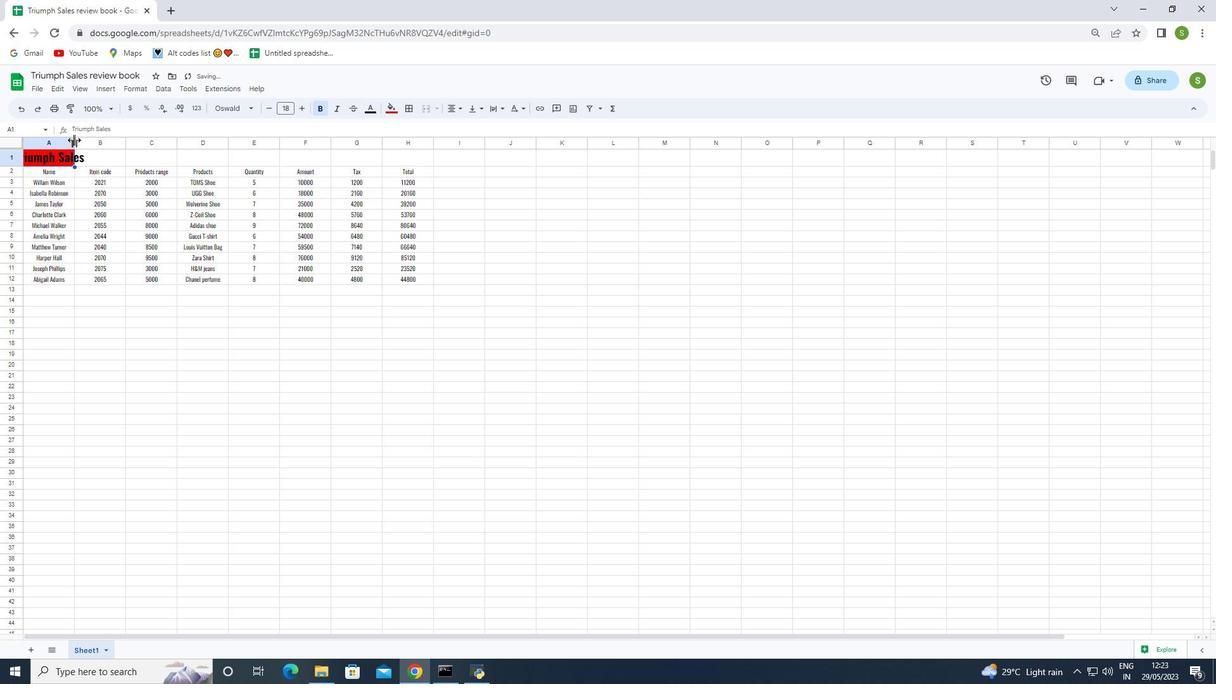 
Action: Mouse pressed left at (74, 141)
Screenshot: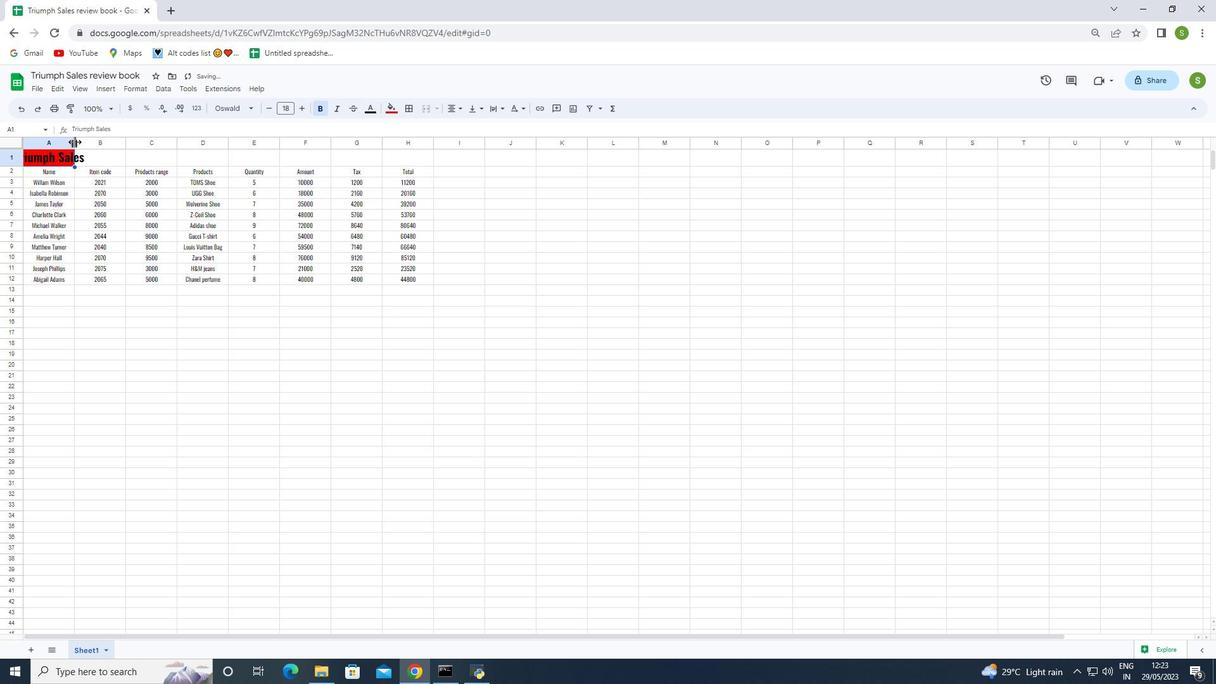 
Action: Mouse pressed left at (74, 141)
Screenshot: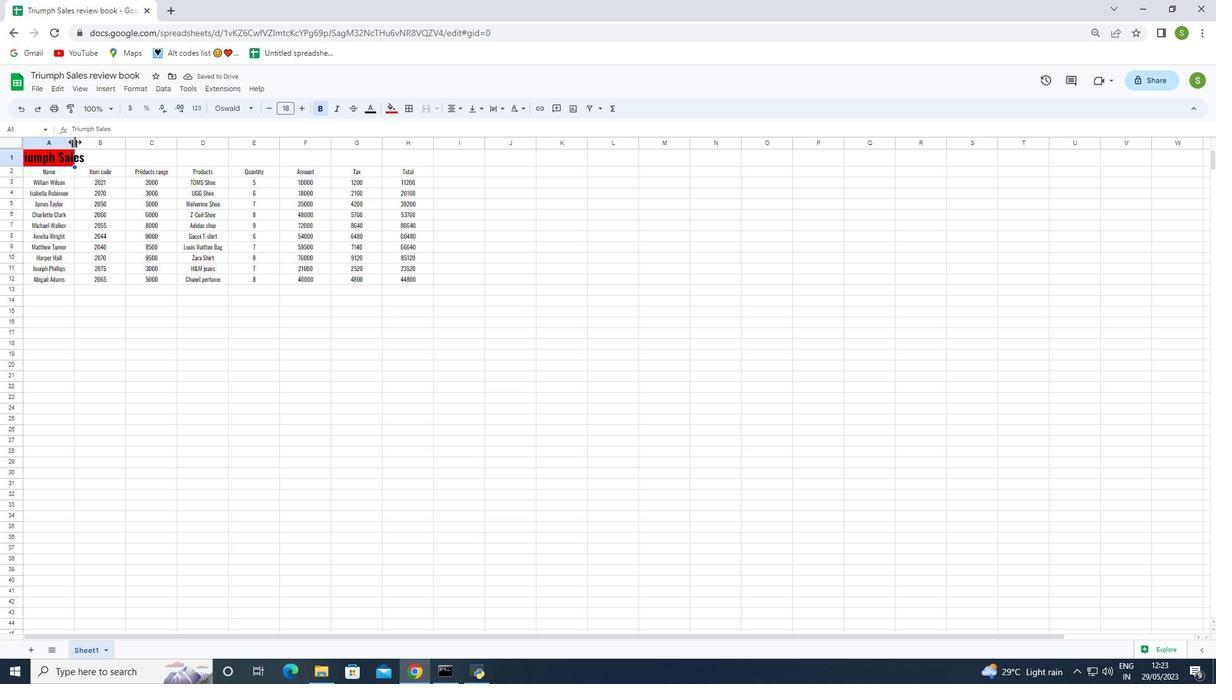 
Action: Mouse moved to (168, 310)
Screenshot: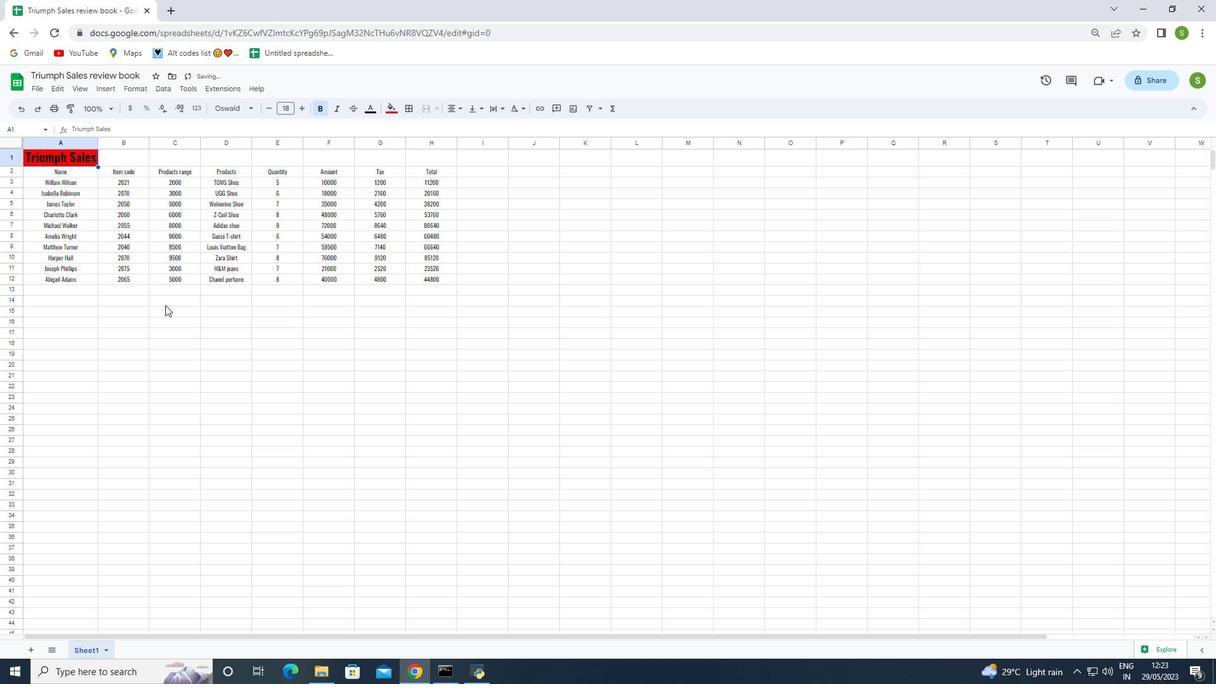 
Action: Mouse pressed left at (168, 310)
Screenshot: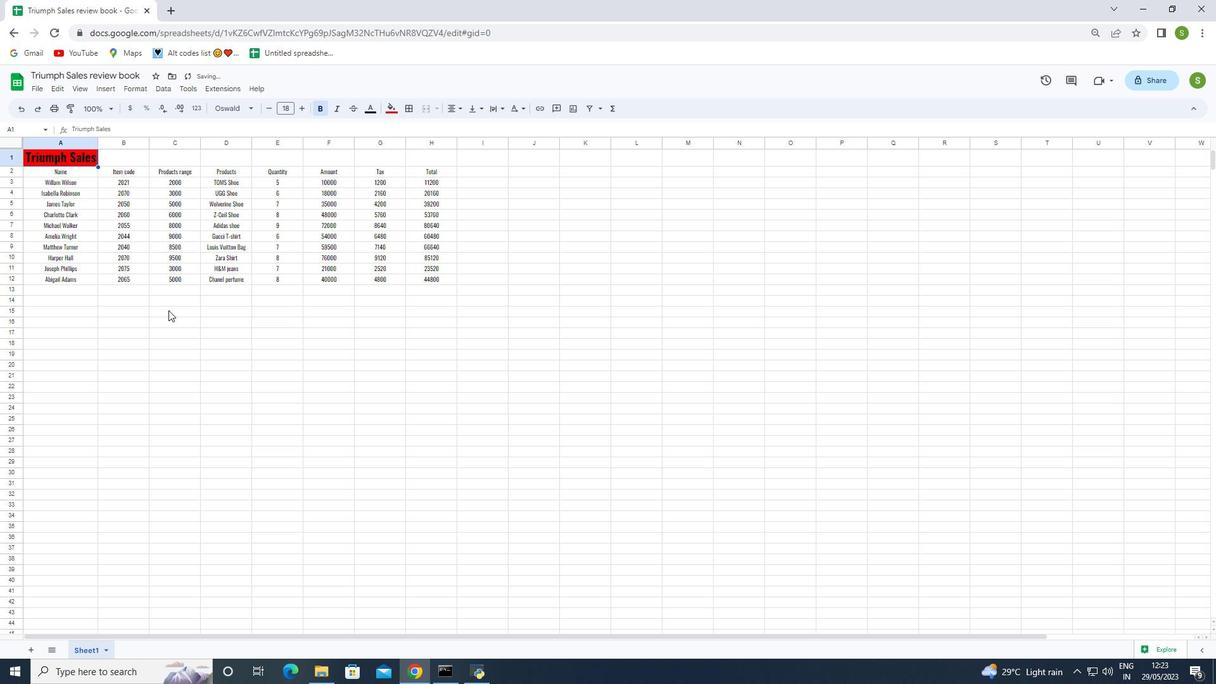
Action: Mouse moved to (182, 418)
Screenshot: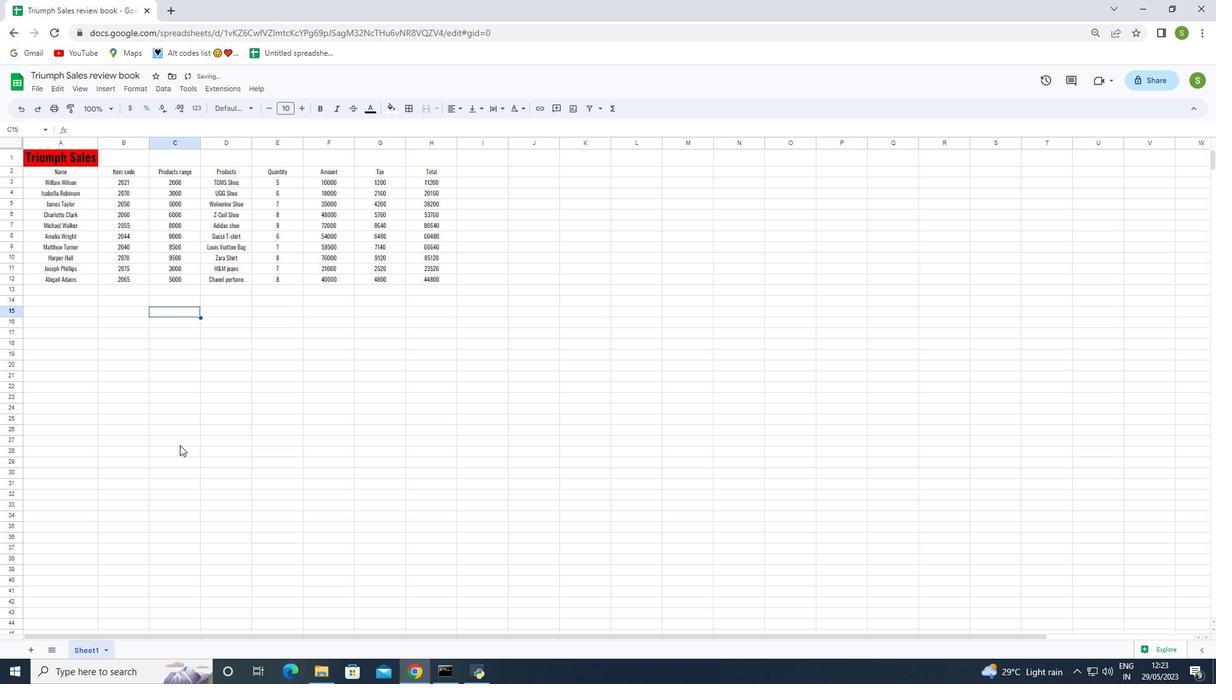 
Action: Mouse pressed left at (182, 418)
Screenshot: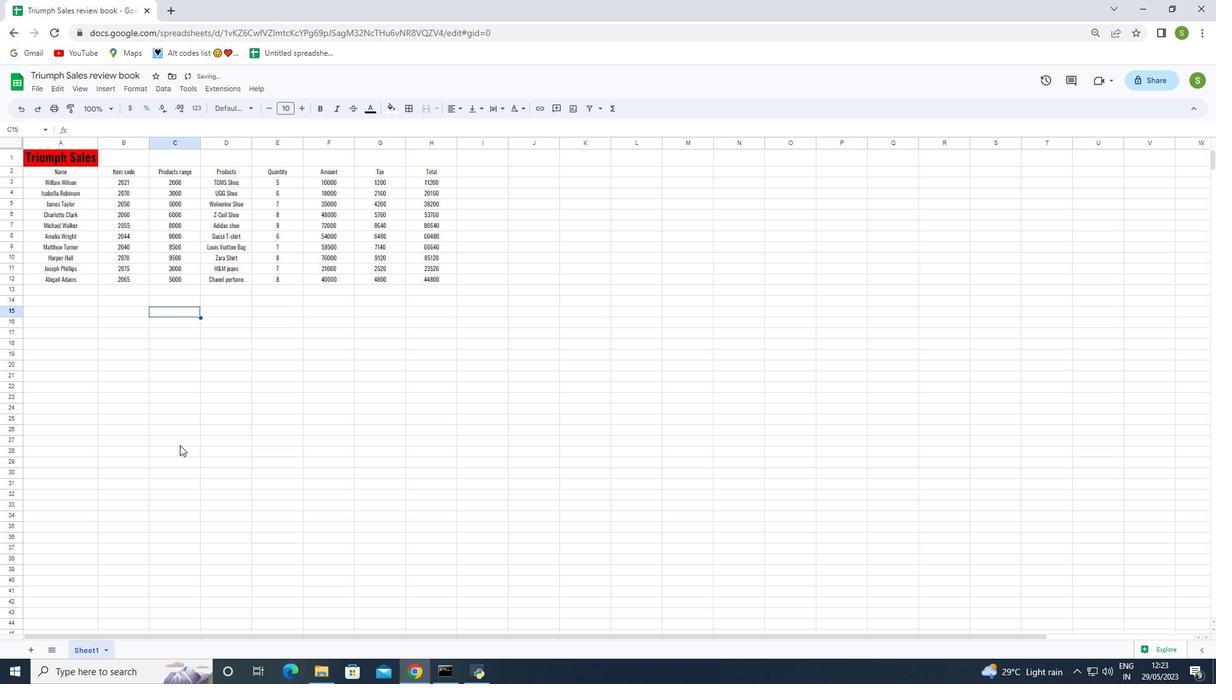 
Action: Mouse moved to (50, 167)
Screenshot: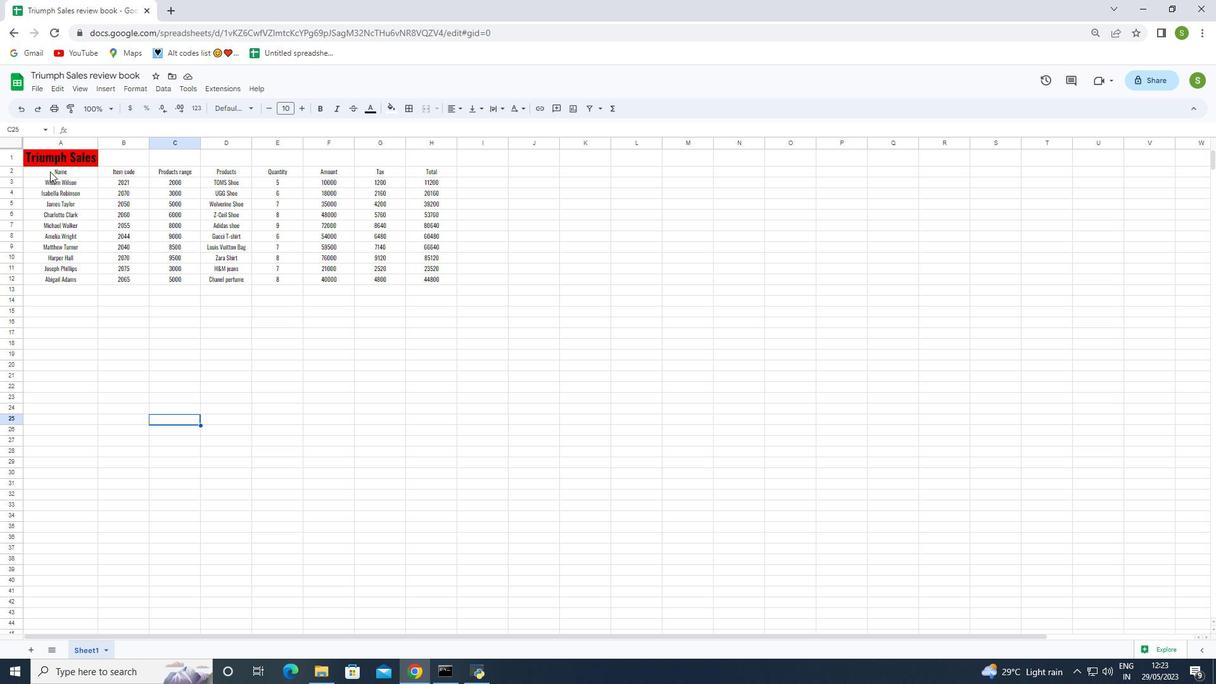 
Action: Mouse pressed left at (50, 167)
Screenshot: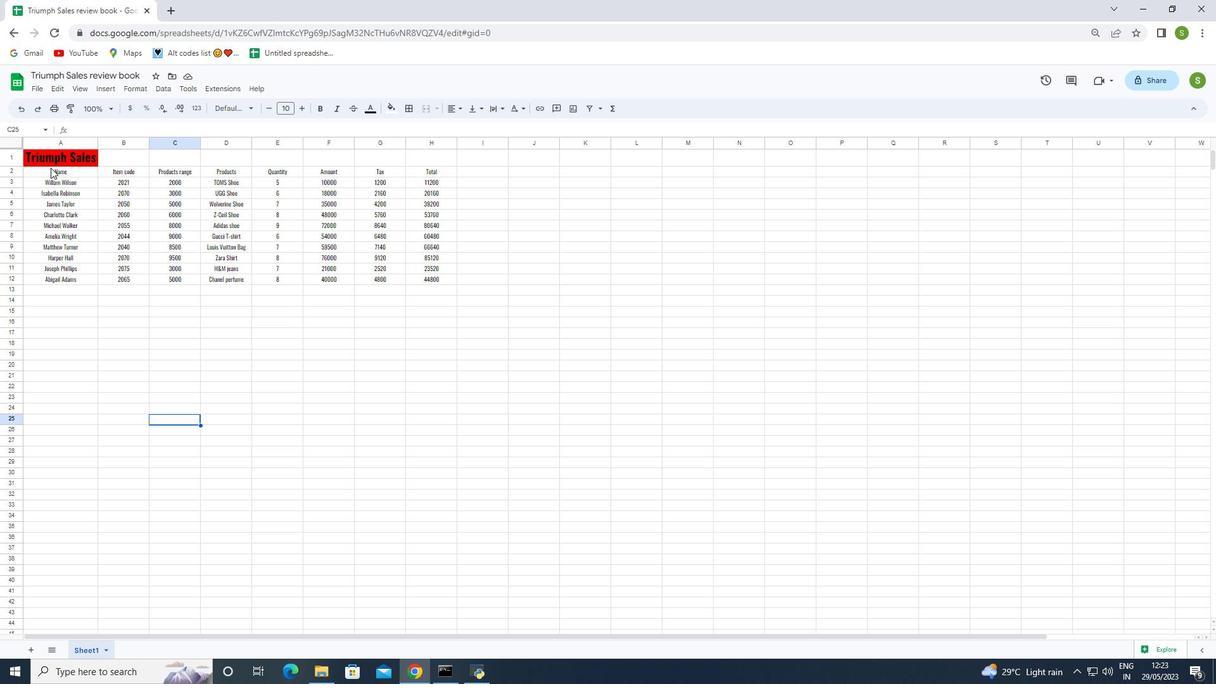 
Action: Mouse moved to (82, 236)
Screenshot: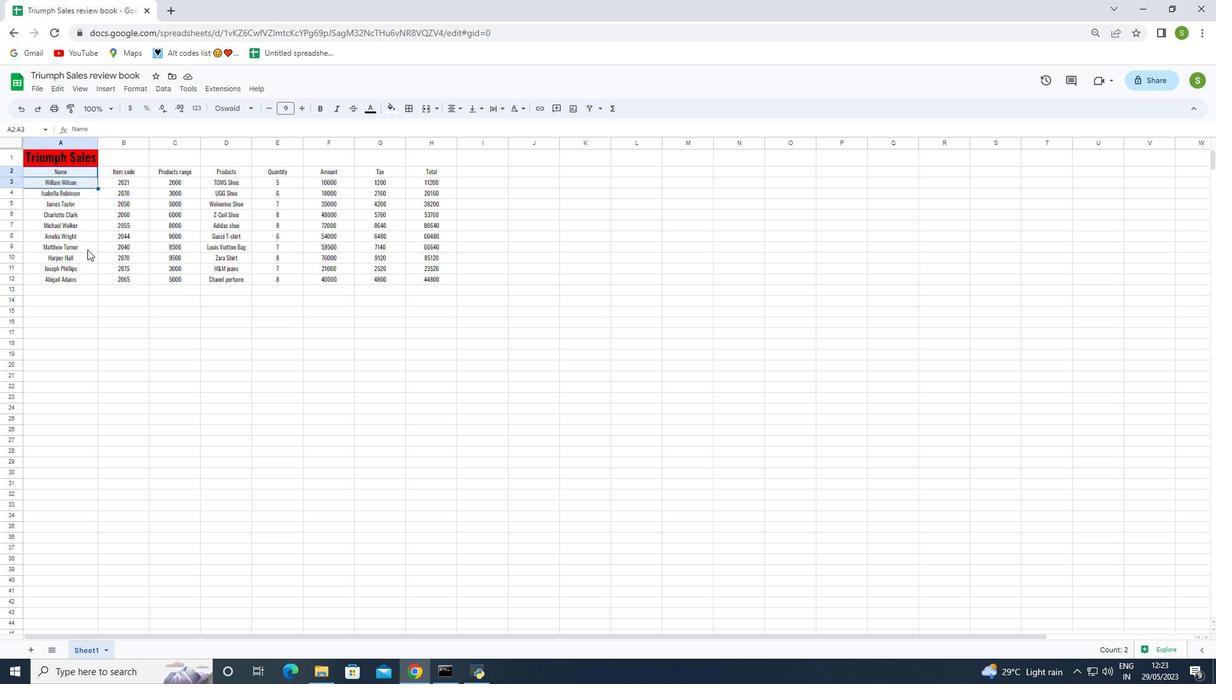 
Action: Mouse pressed left at (82, 236)
Screenshot: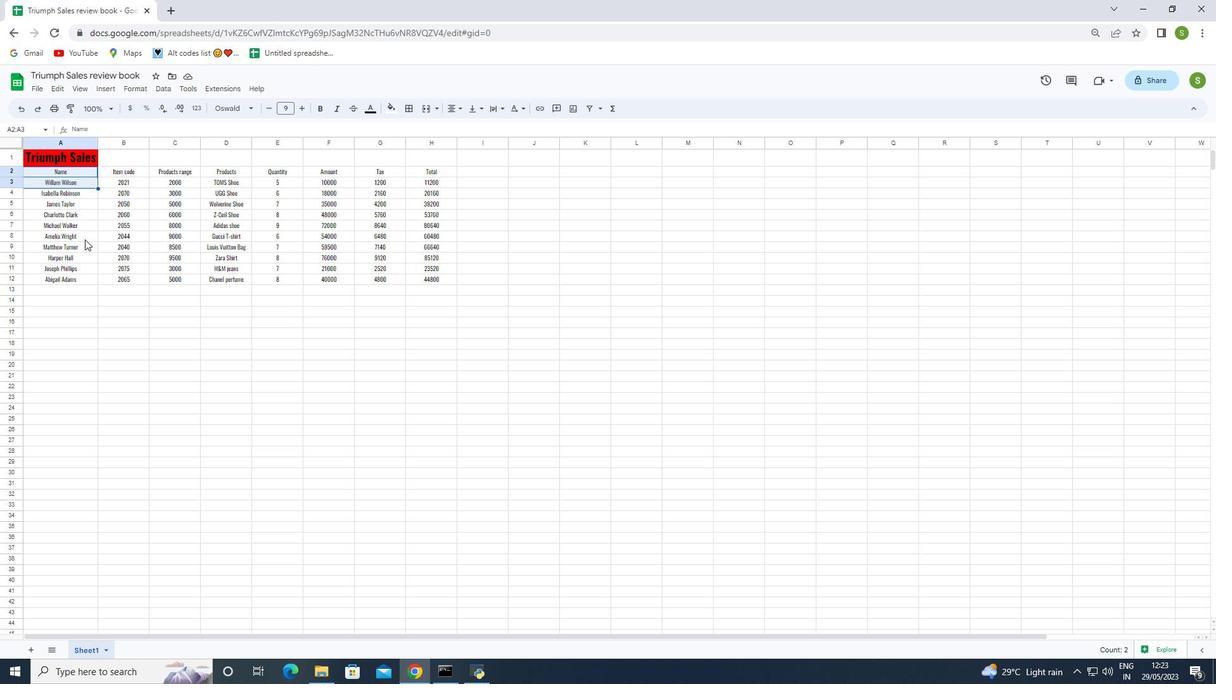 
Action: Mouse moved to (94, 220)
Screenshot: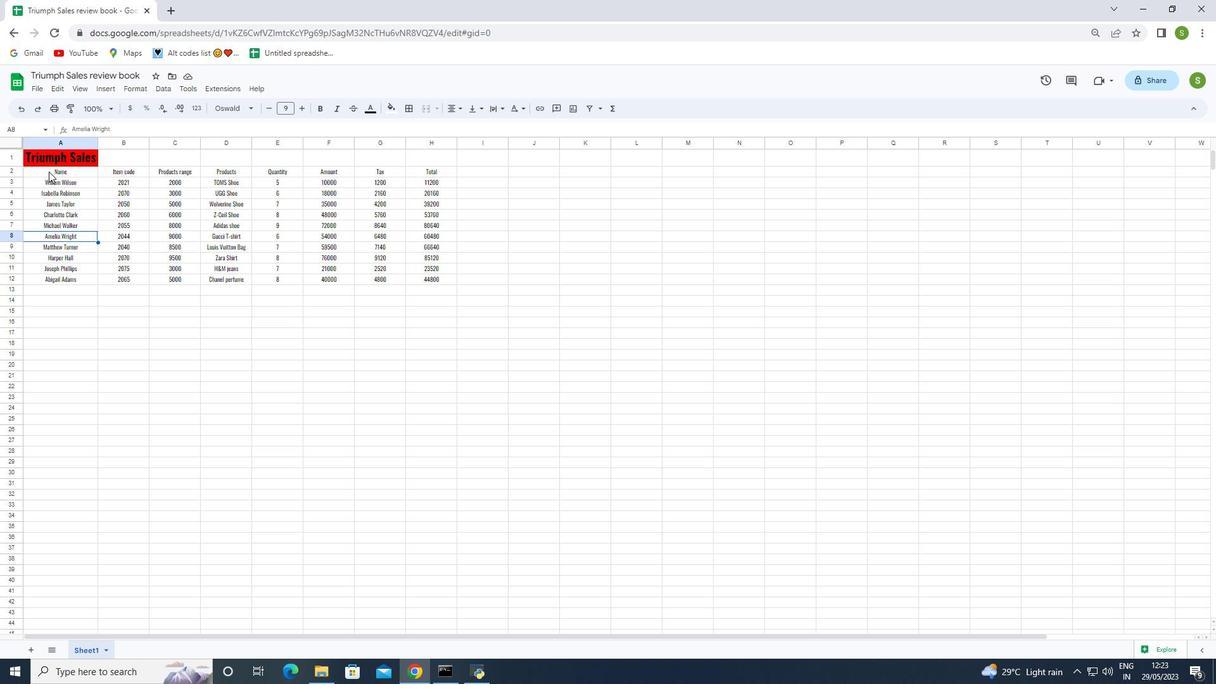 
Action: Mouse pressed left at (48, 169)
Screenshot: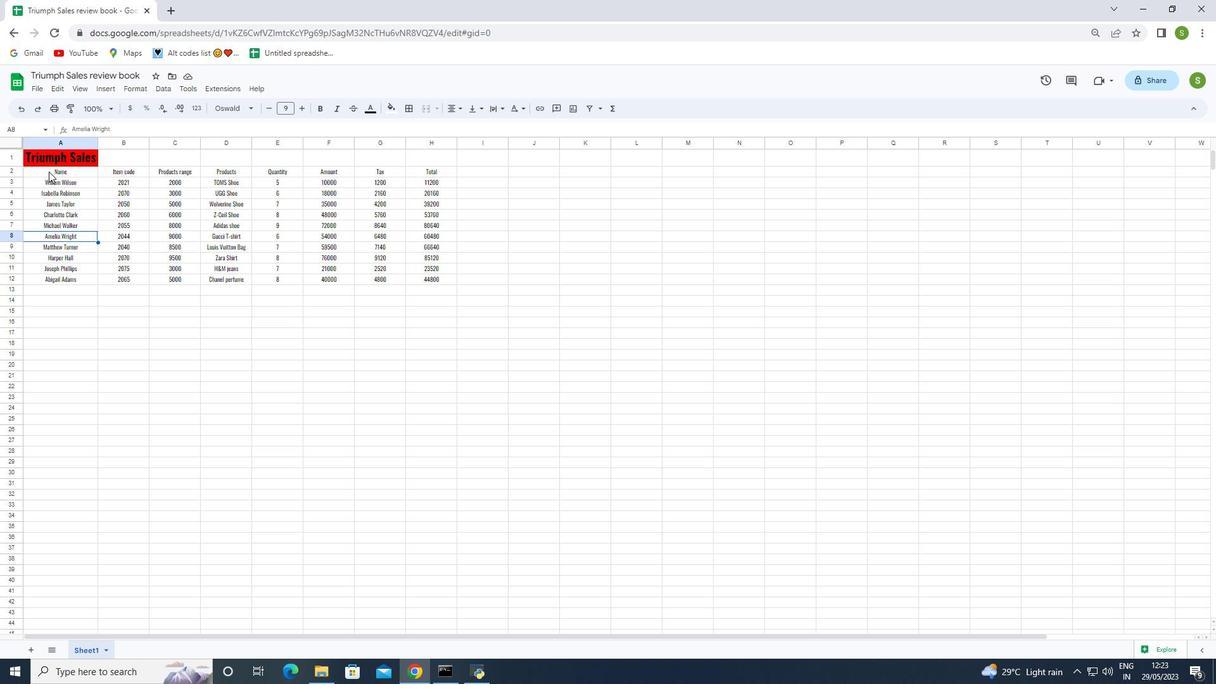 
Action: Mouse moved to (368, 115)
Screenshot: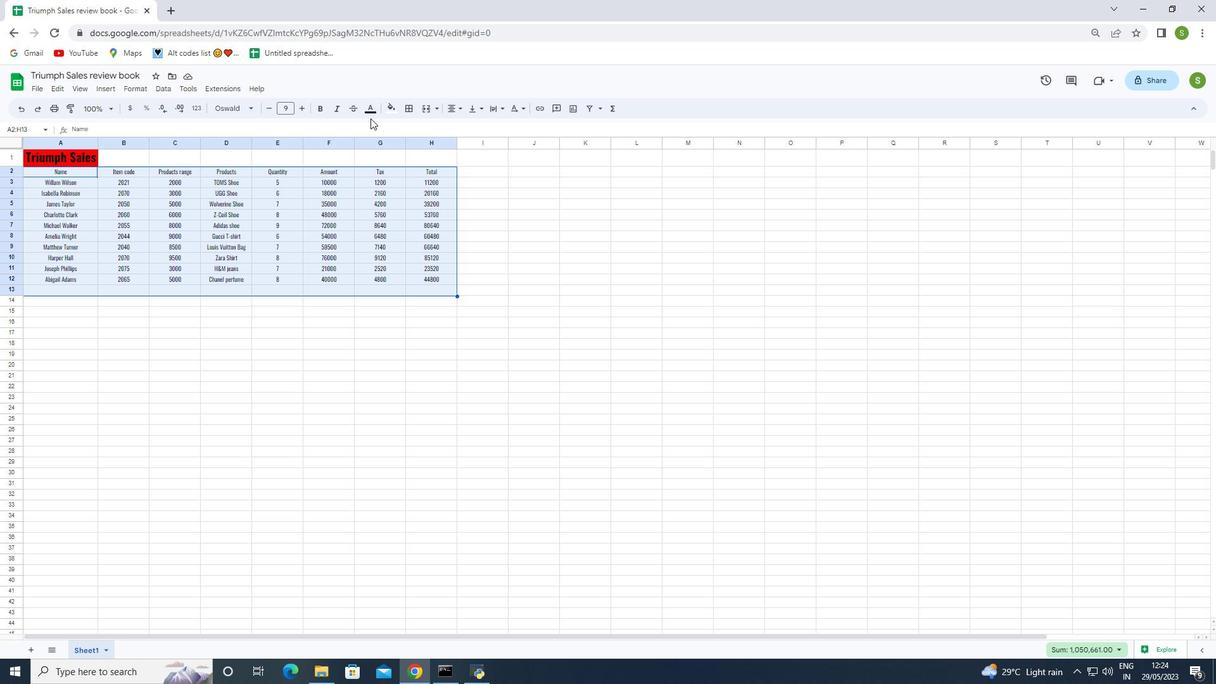 
Action: Mouse pressed left at (368, 115)
Screenshot: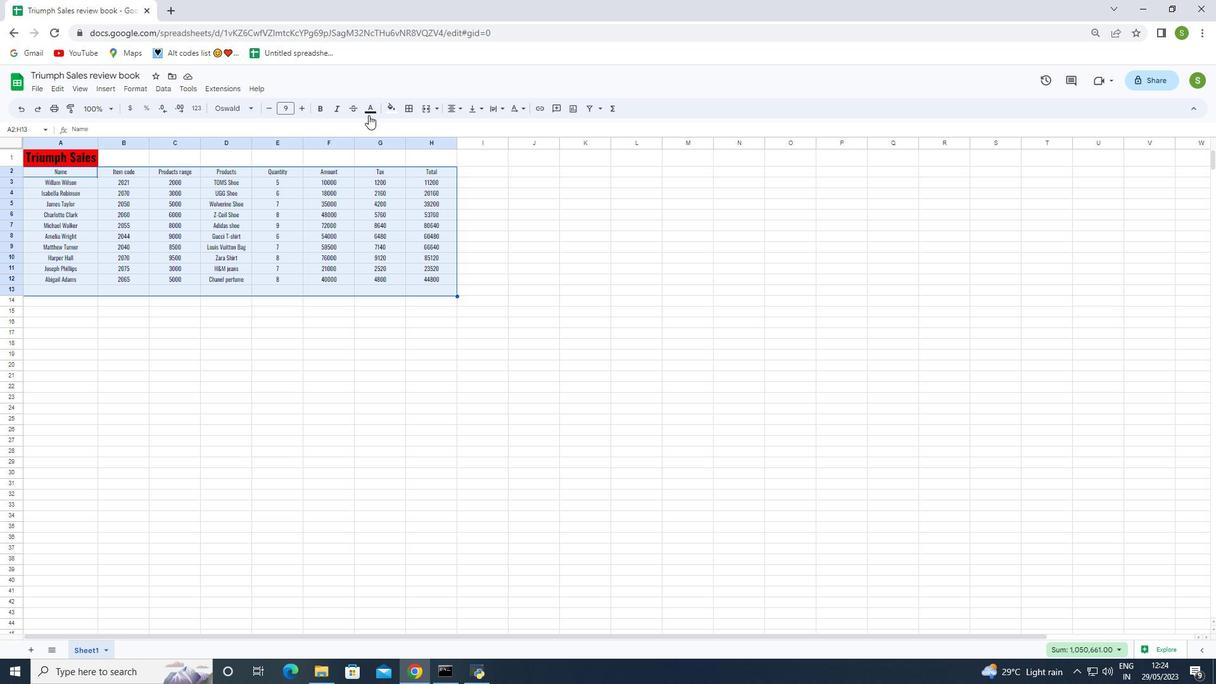 
Action: Mouse moved to (387, 157)
Screenshot: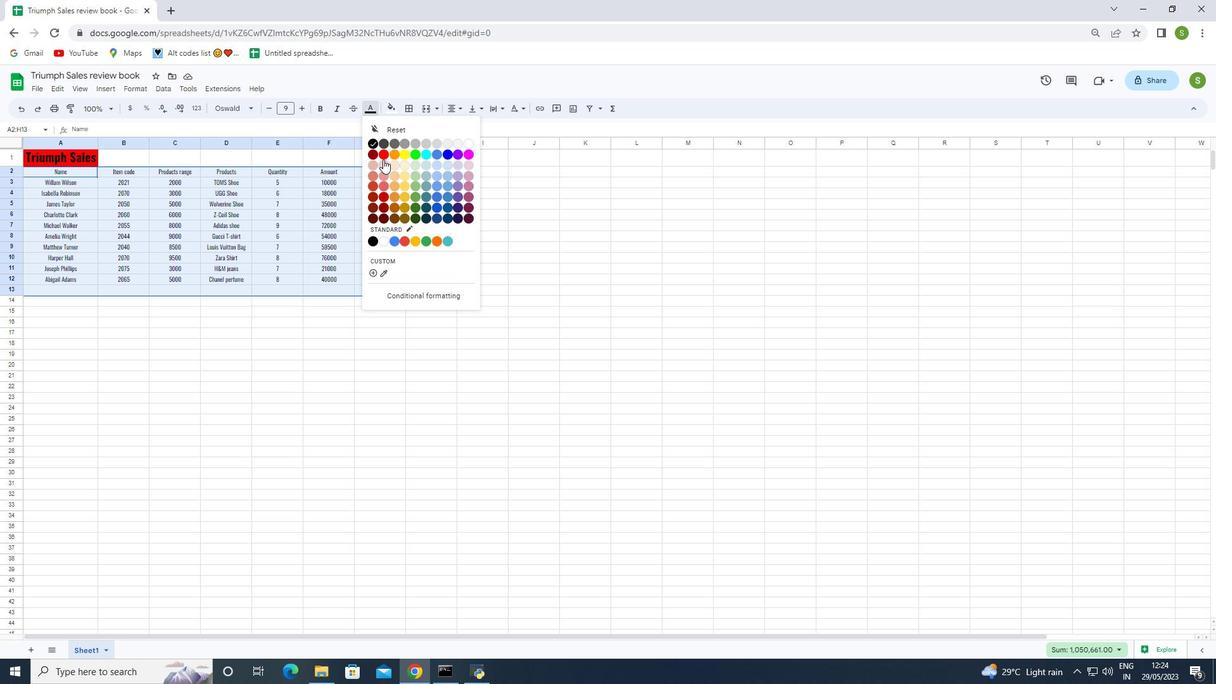 
Action: Mouse pressed left at (387, 157)
Screenshot: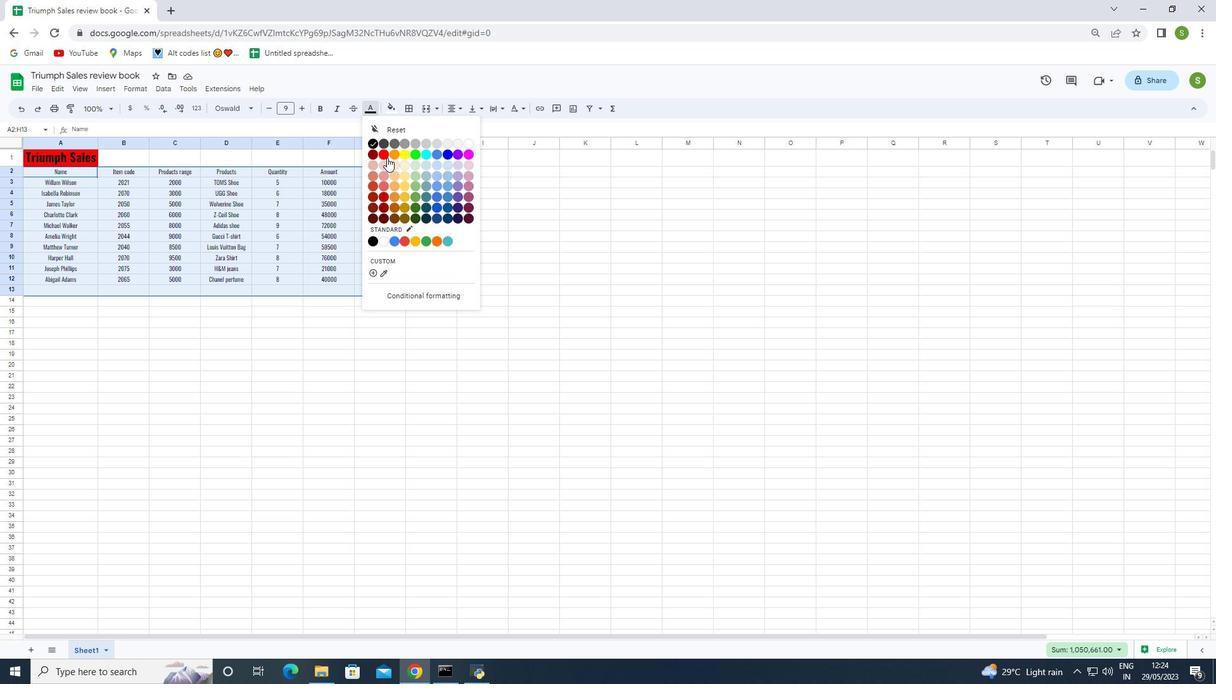 
Action: Mouse moved to (366, 334)
Screenshot: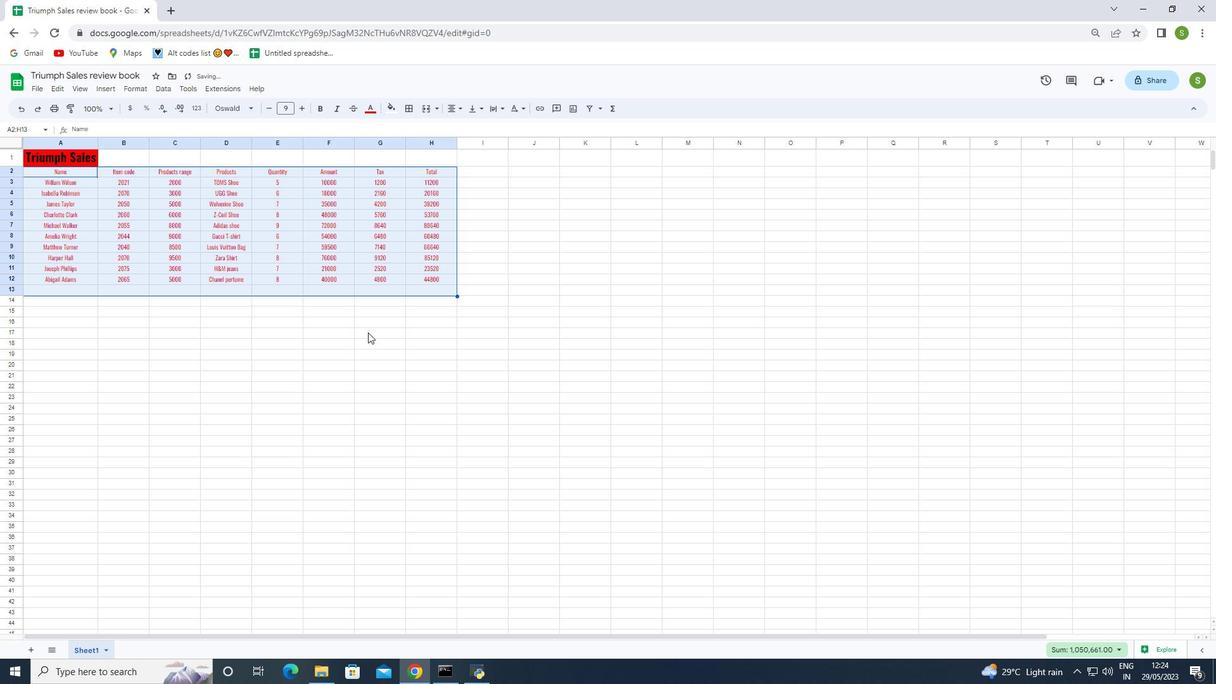 
Action: Mouse pressed left at (366, 334)
Screenshot: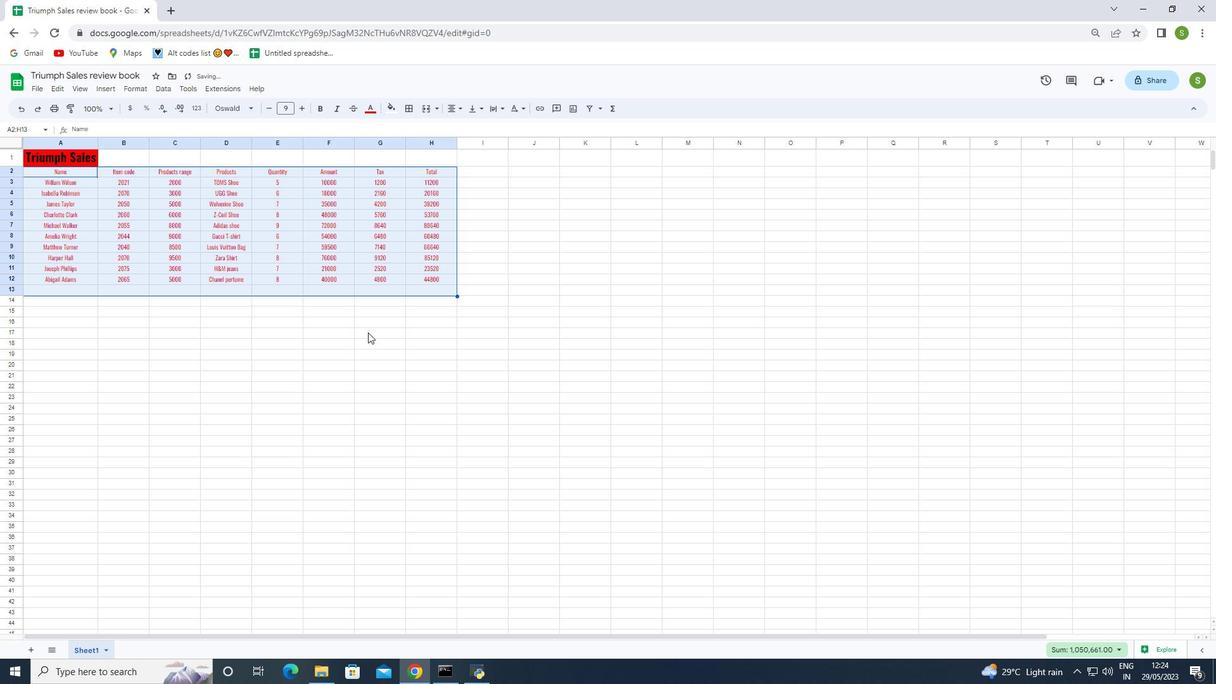 
Action: Mouse moved to (39, 91)
Screenshot: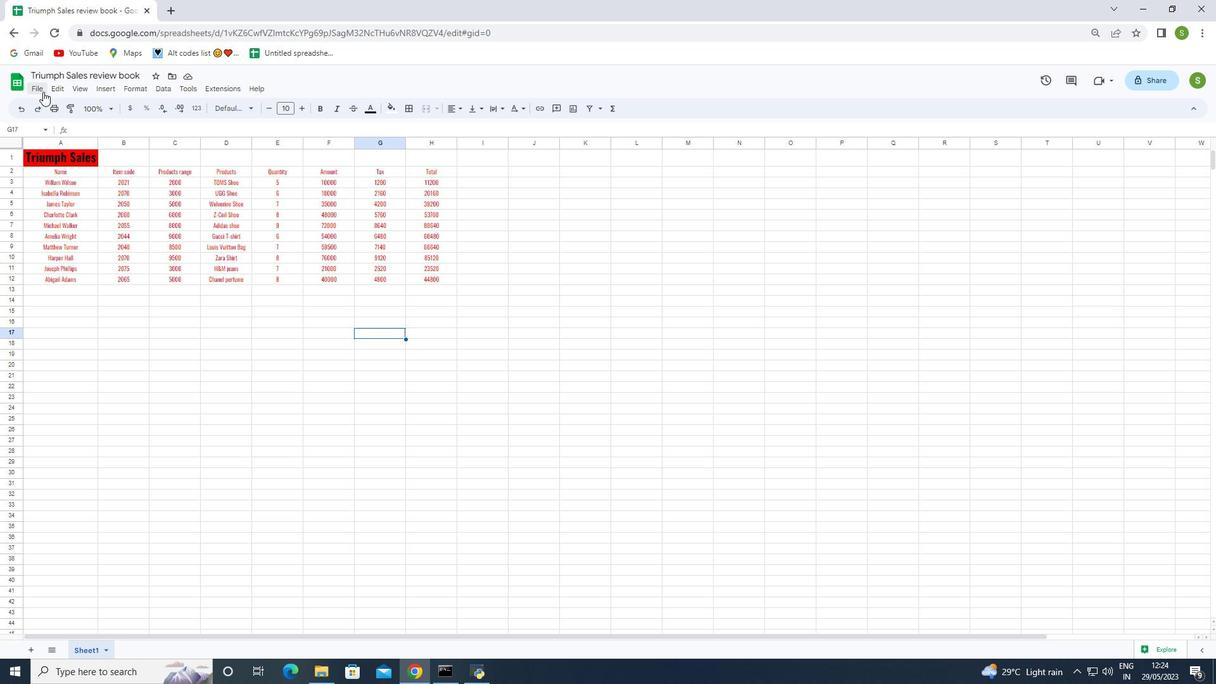 
Action: Mouse pressed left at (39, 91)
Screenshot: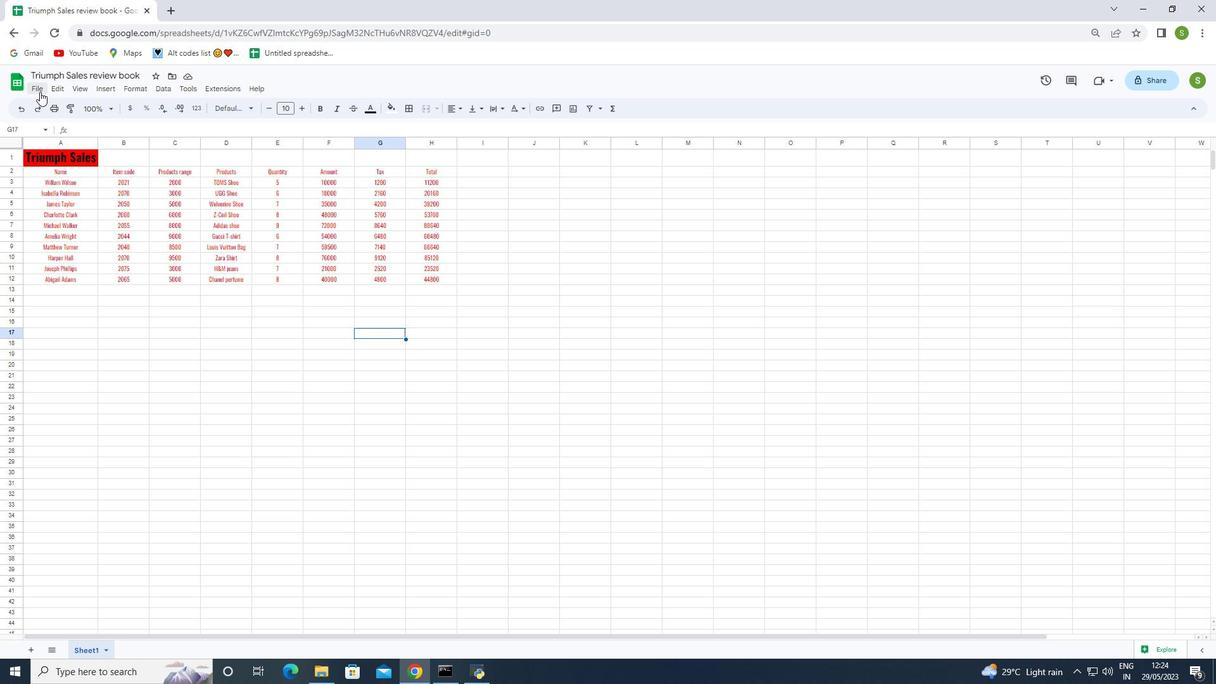 
Action: Mouse moved to (61, 239)
Screenshot: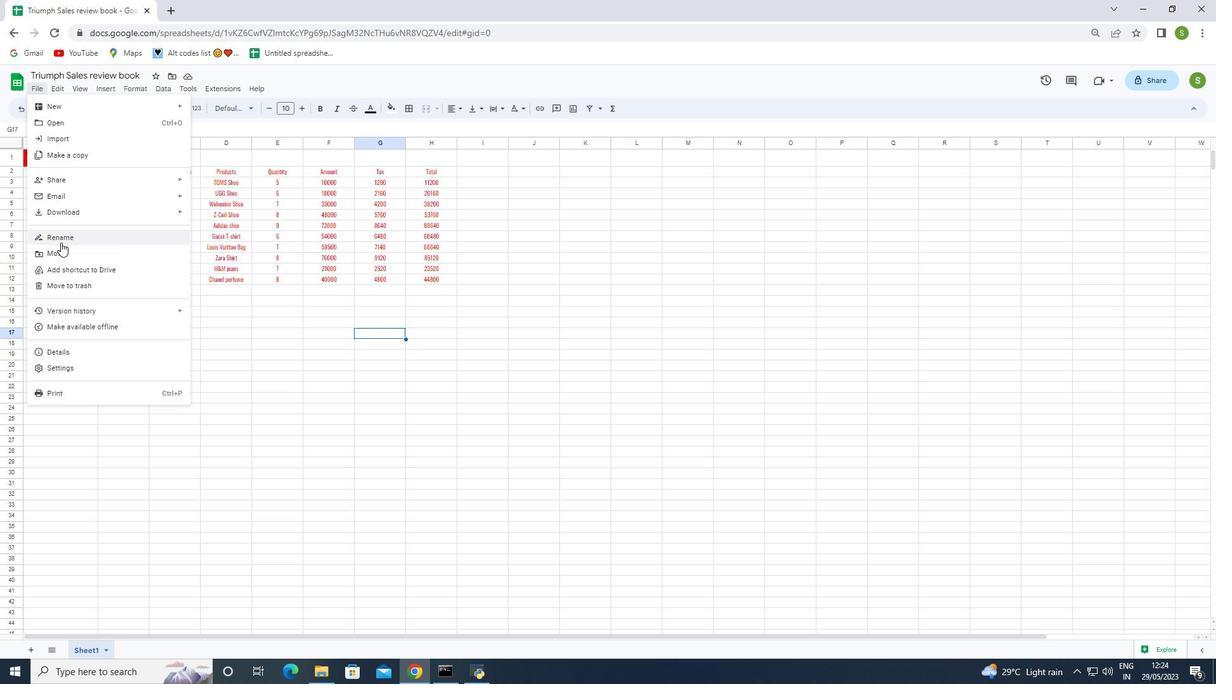 
Action: Mouse pressed left at (61, 239)
Screenshot: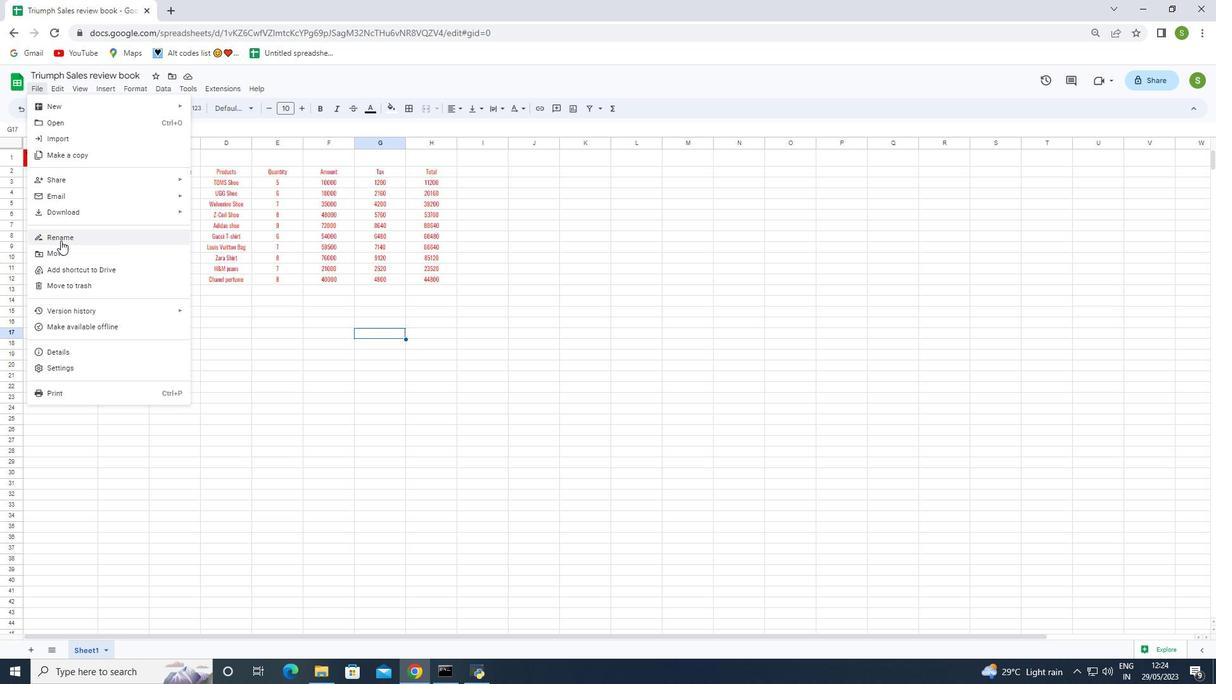 
Action: Key pressed <Key.backspace><Key.shift>Triumph<Key.space><Key.shift>Sales<Key.space><Key.shift>review<Key.space>book<Key.enter>
Screenshot: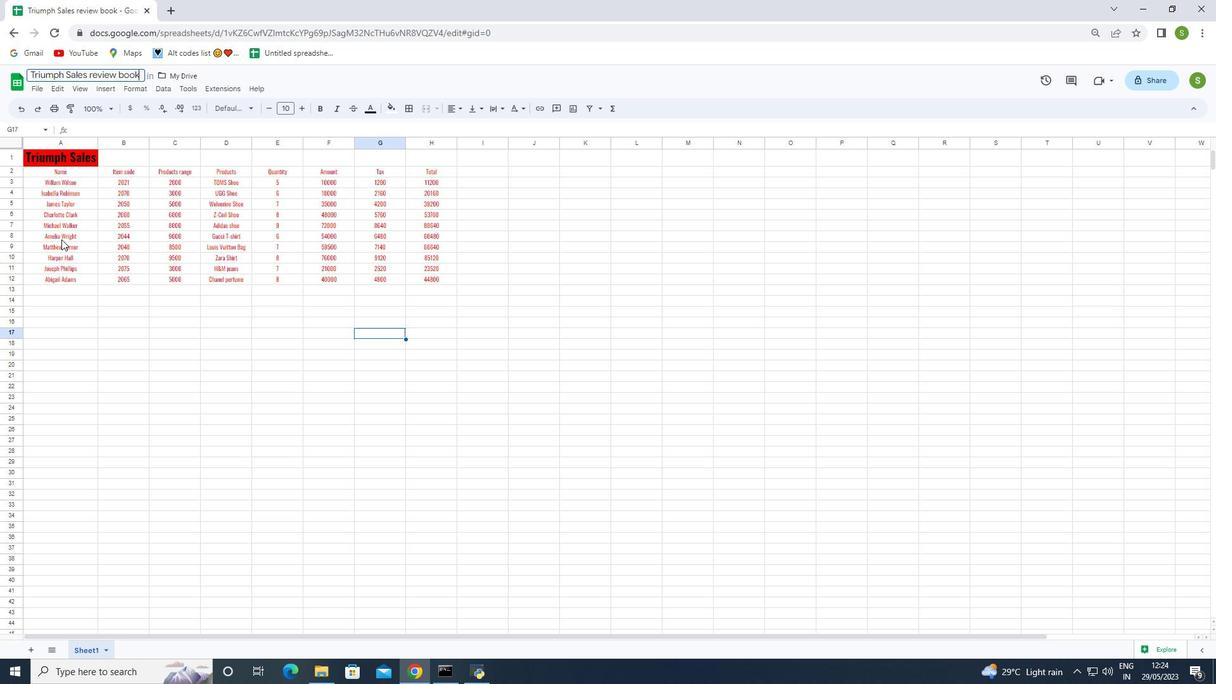 
Action: Mouse moved to (158, 382)
Screenshot: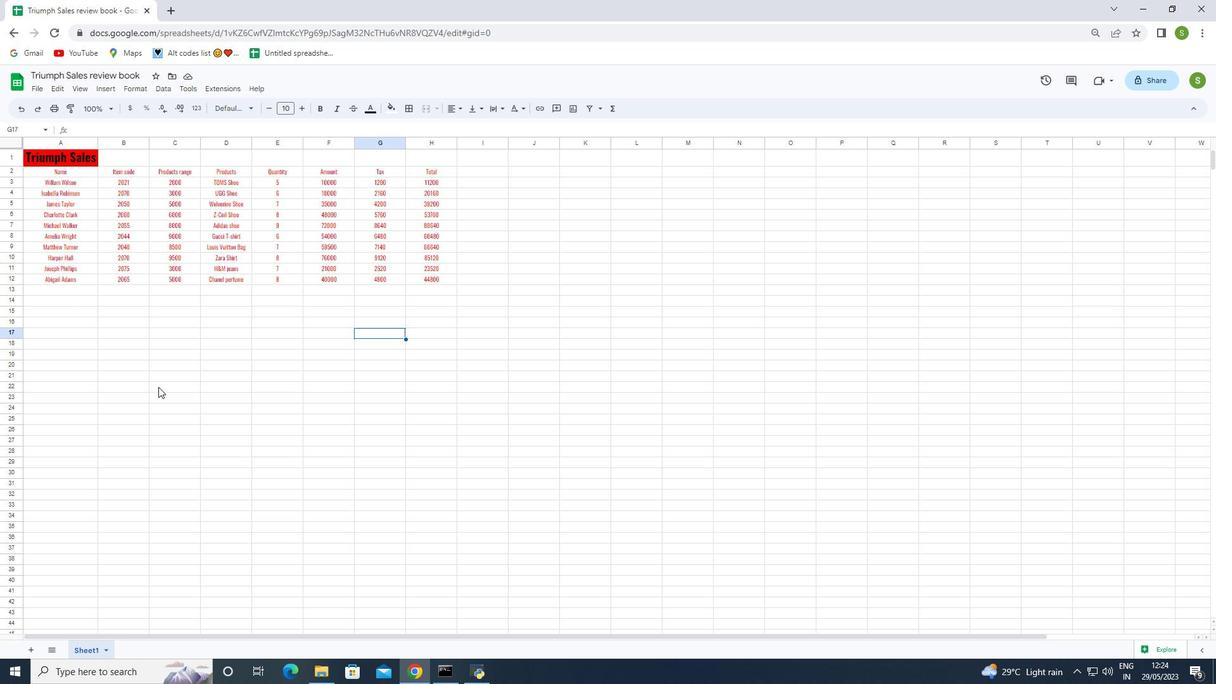 
Action: Mouse pressed left at (158, 382)
Screenshot: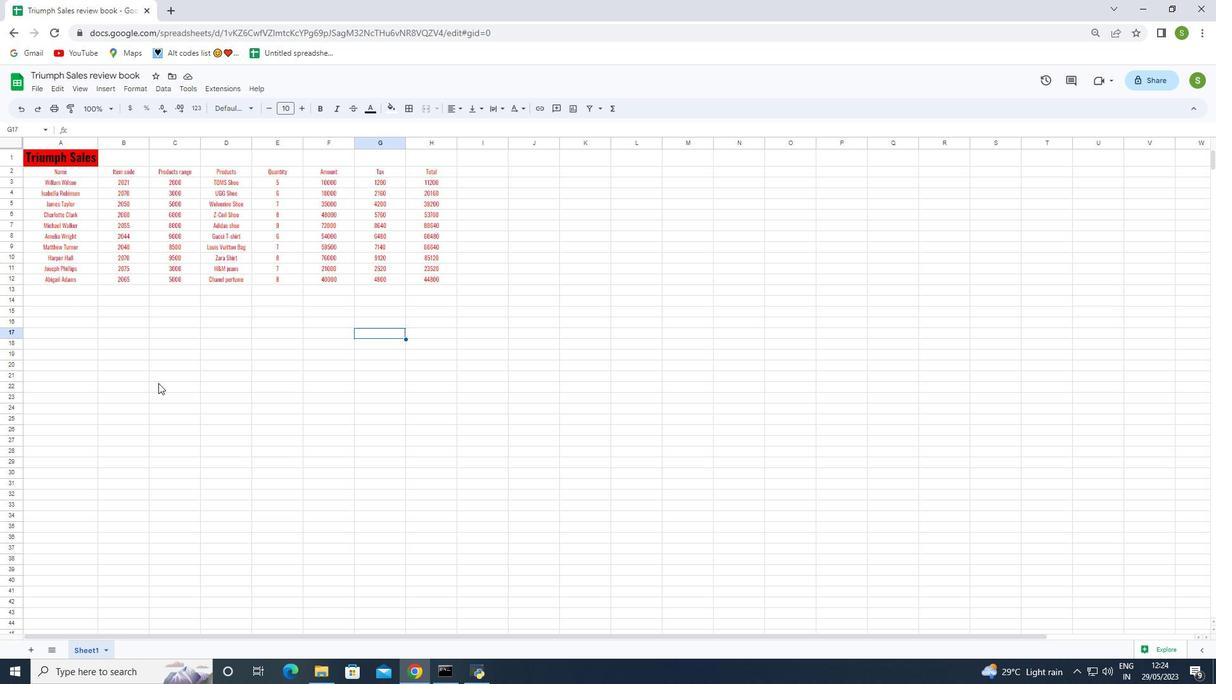 
